 Task: Search one way flight ticket for 5 adults, 1 child, 2 infants in seat and 1 infant on lap in business from Marquette: Sawyer International Airport to Laramie: Laramie Regional Airport on 5-3-2023. Choice of flights is Frontier. Number of bags: 1 carry on bag. Price is upto 110000. Outbound departure time preference is 9:15.
Action: Mouse moved to (221, 308)
Screenshot: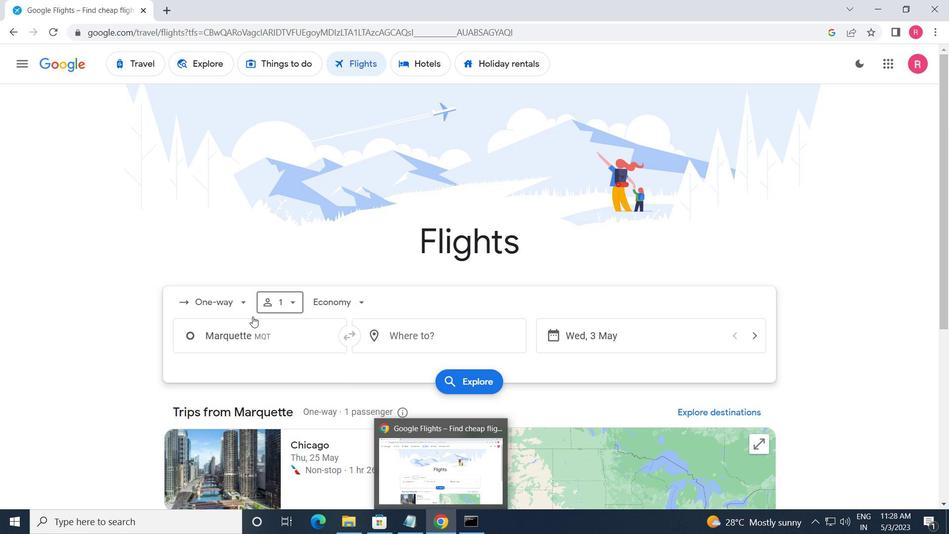 
Action: Mouse pressed left at (221, 308)
Screenshot: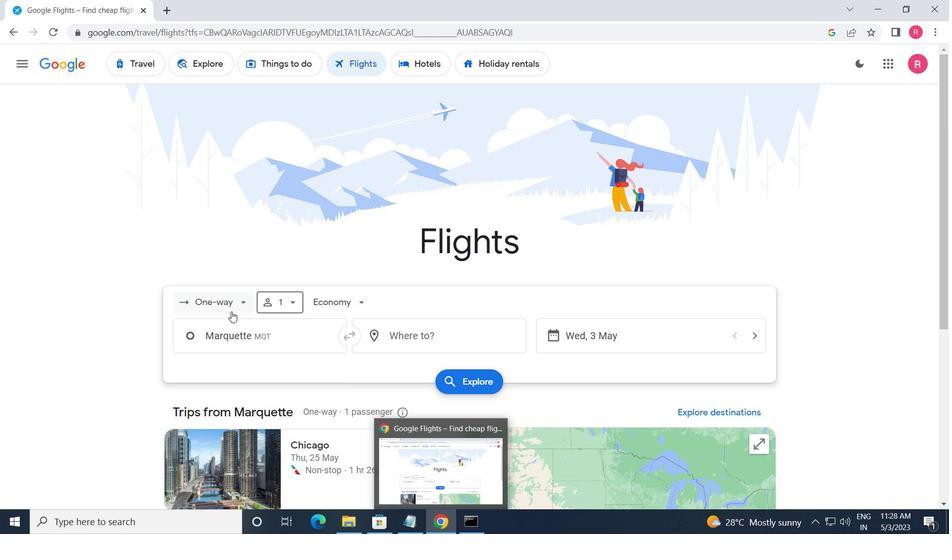 
Action: Mouse moved to (220, 368)
Screenshot: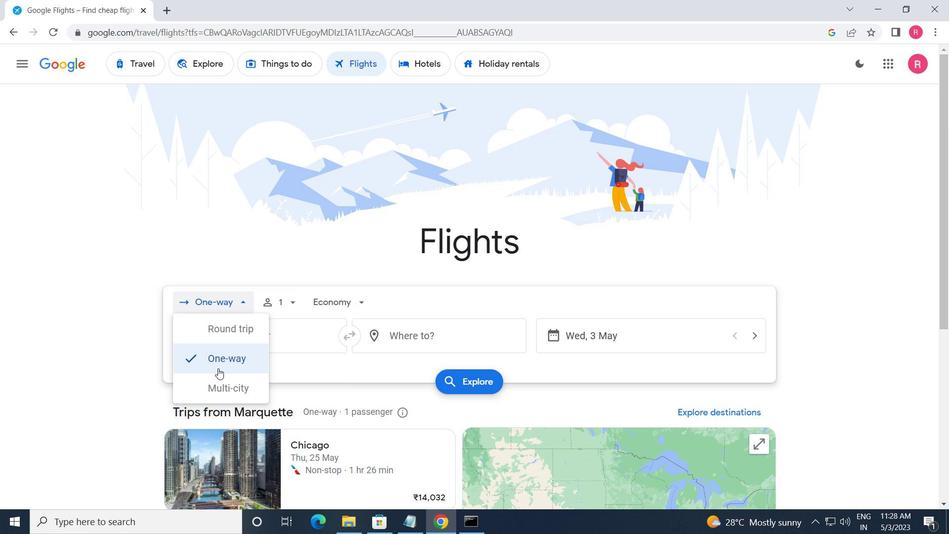 
Action: Mouse pressed left at (220, 368)
Screenshot: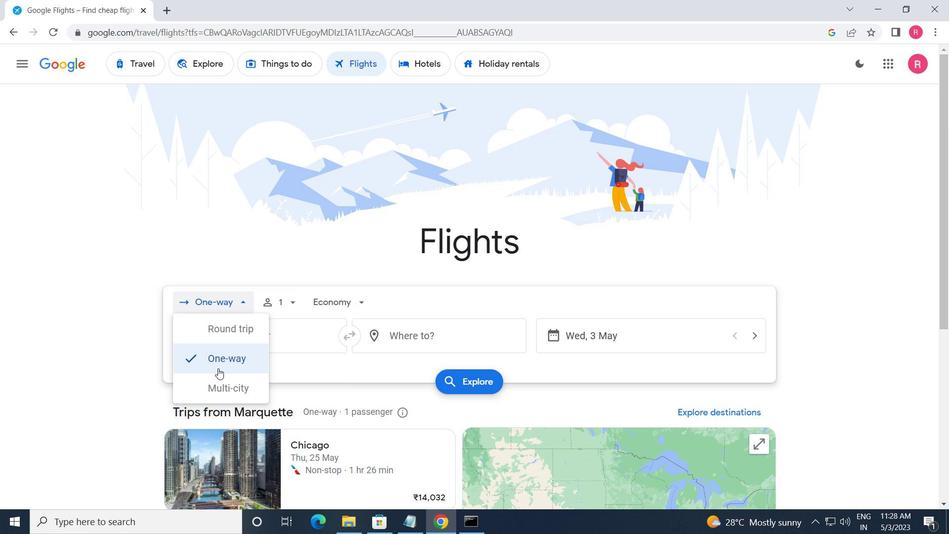 
Action: Mouse moved to (276, 302)
Screenshot: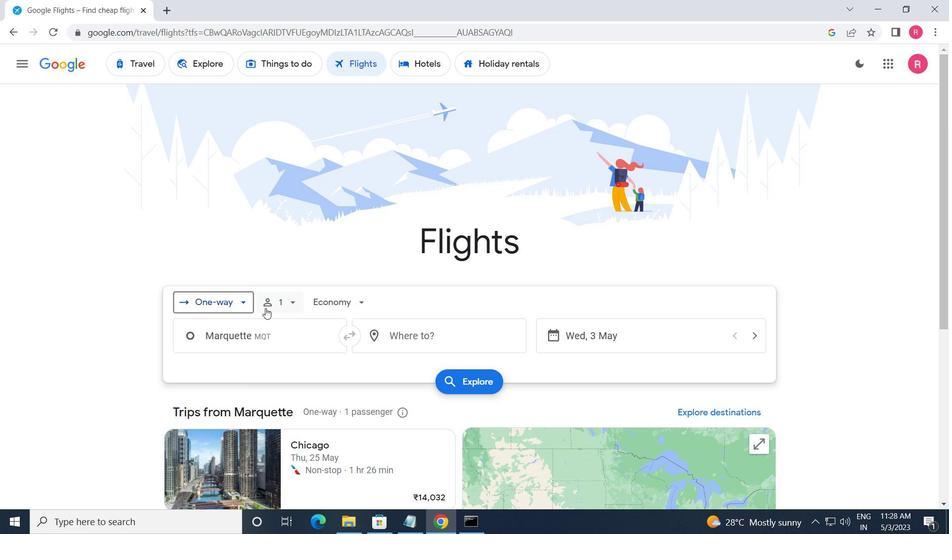 
Action: Mouse pressed left at (276, 302)
Screenshot: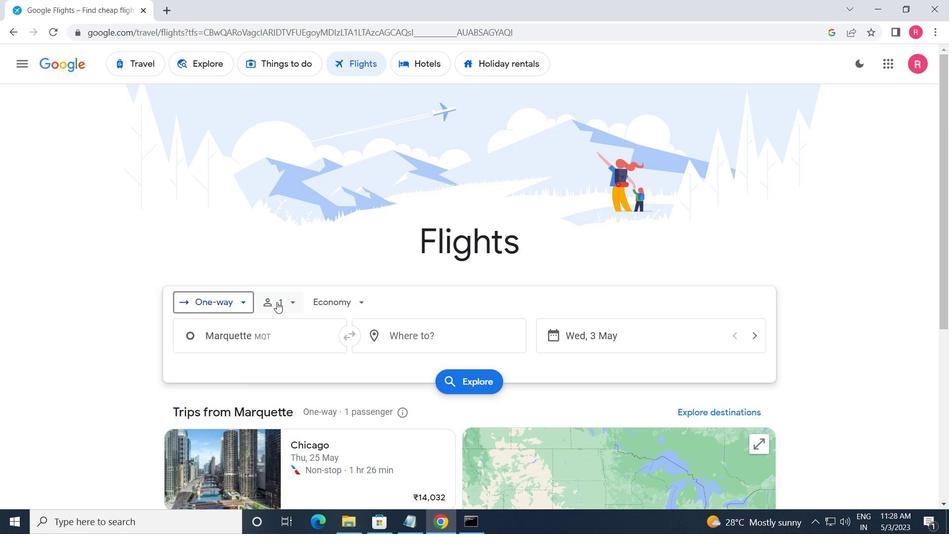 
Action: Mouse moved to (382, 332)
Screenshot: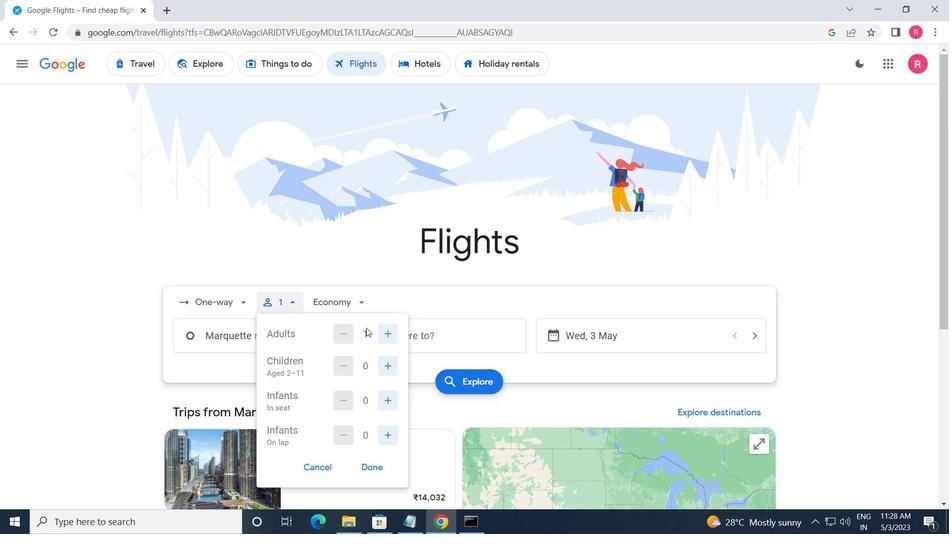 
Action: Mouse pressed left at (382, 332)
Screenshot: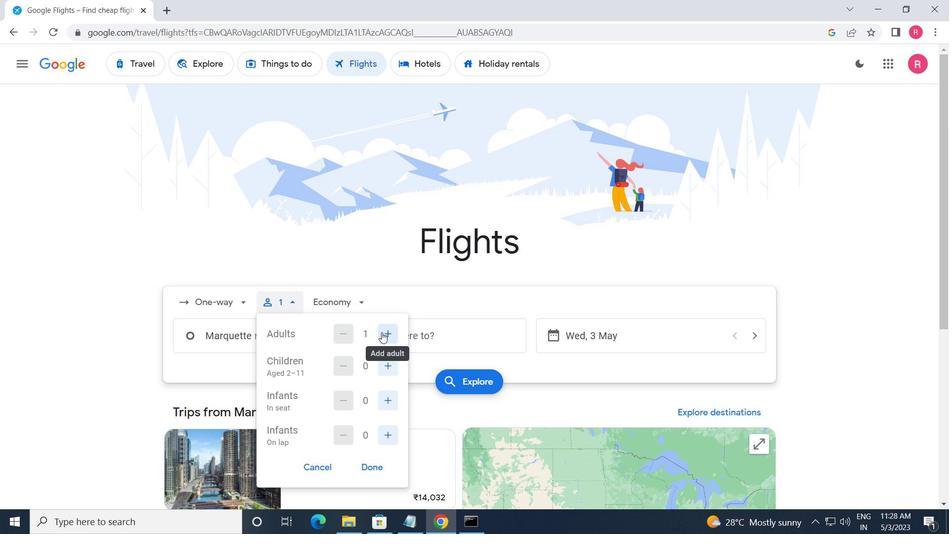 
Action: Mouse moved to (381, 332)
Screenshot: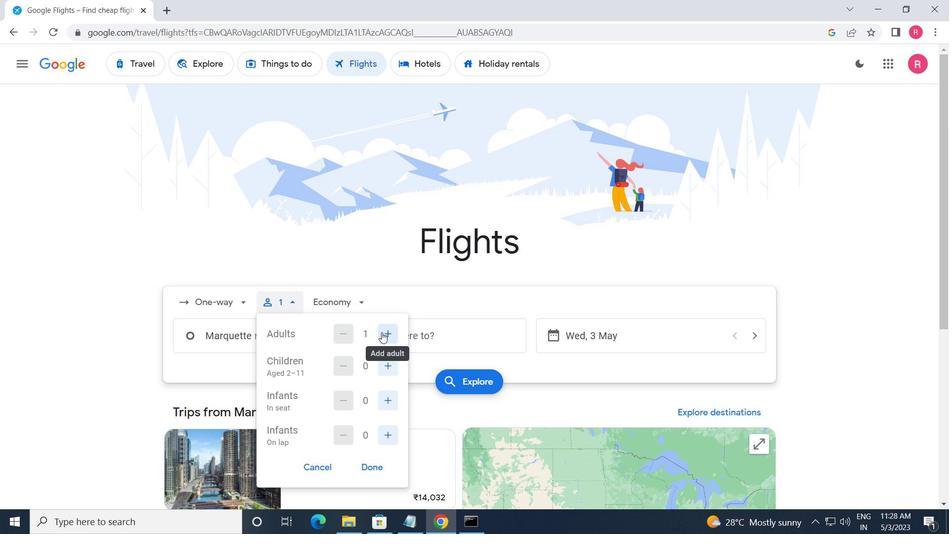 
Action: Mouse pressed left at (381, 332)
Screenshot: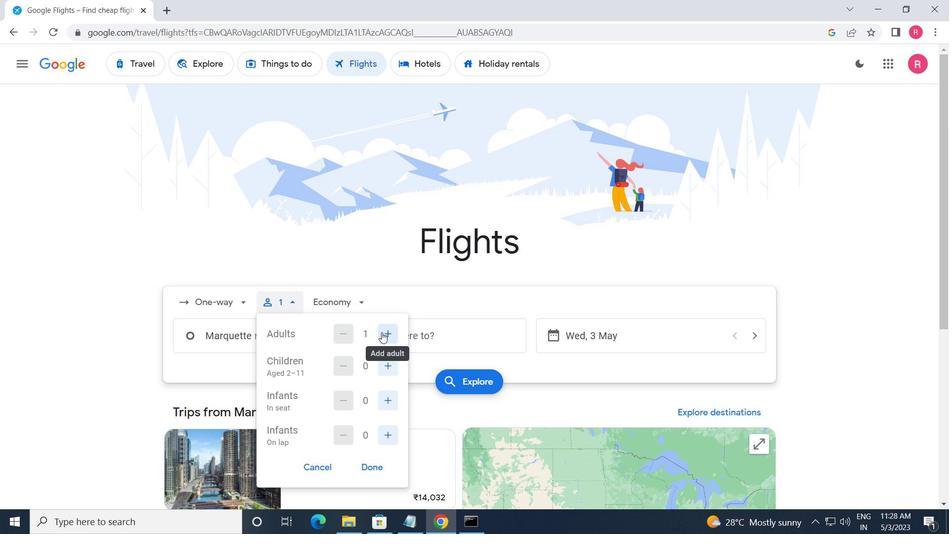 
Action: Mouse pressed left at (381, 332)
Screenshot: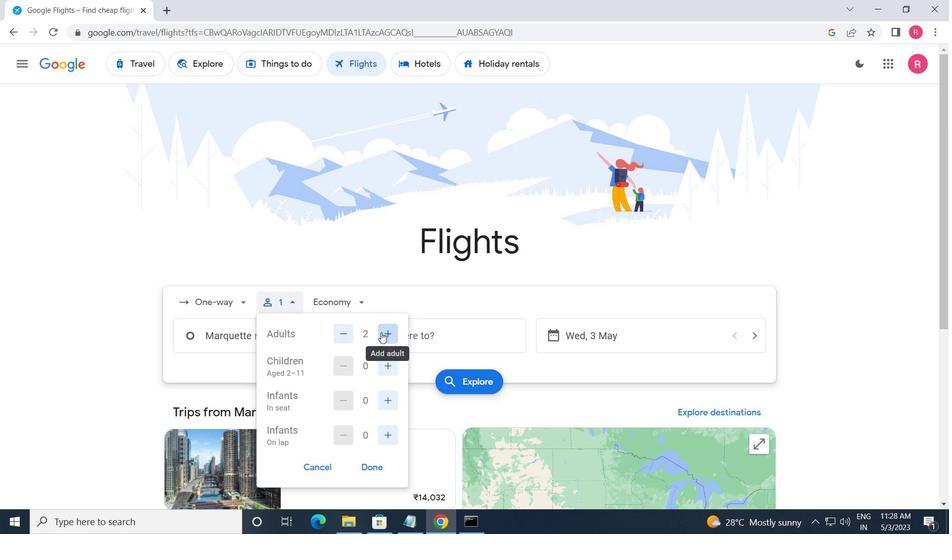 
Action: Mouse pressed left at (381, 332)
Screenshot: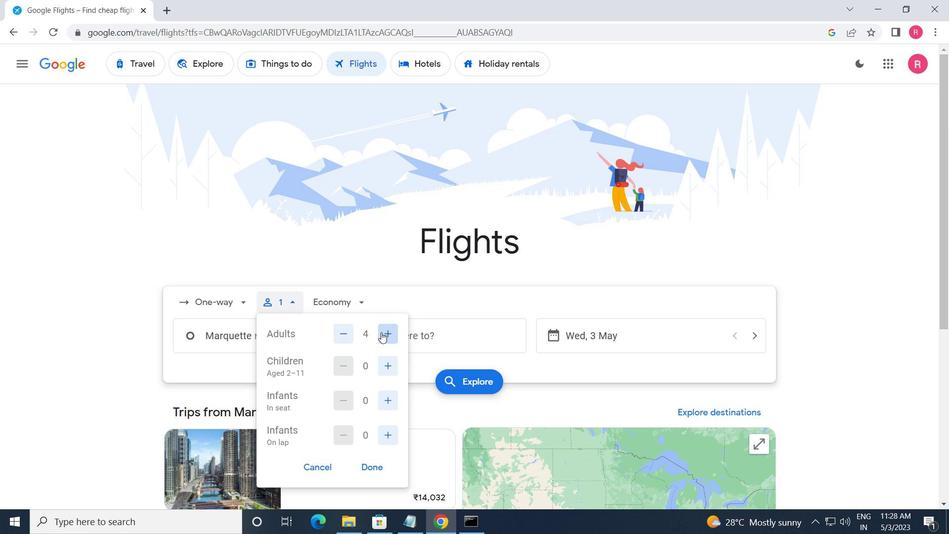 
Action: Mouse moved to (390, 362)
Screenshot: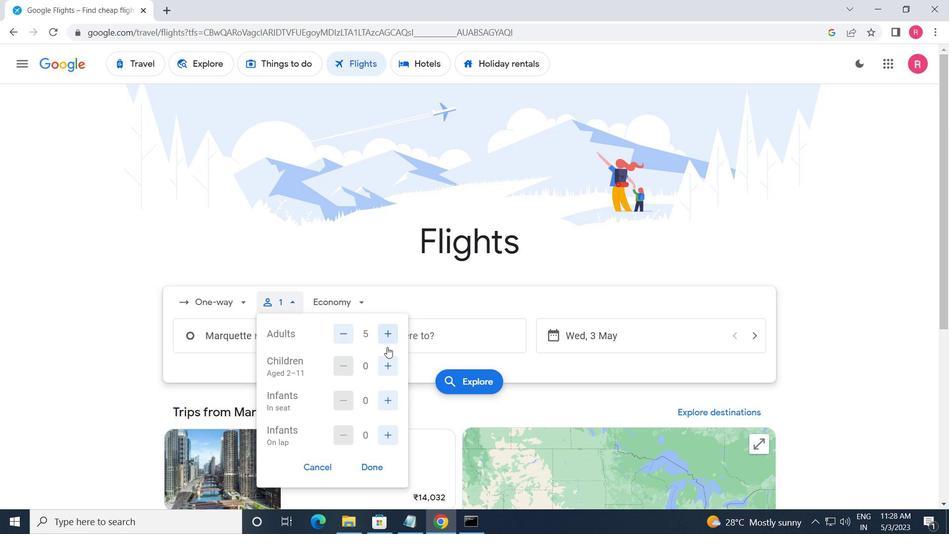 
Action: Mouse pressed left at (390, 362)
Screenshot: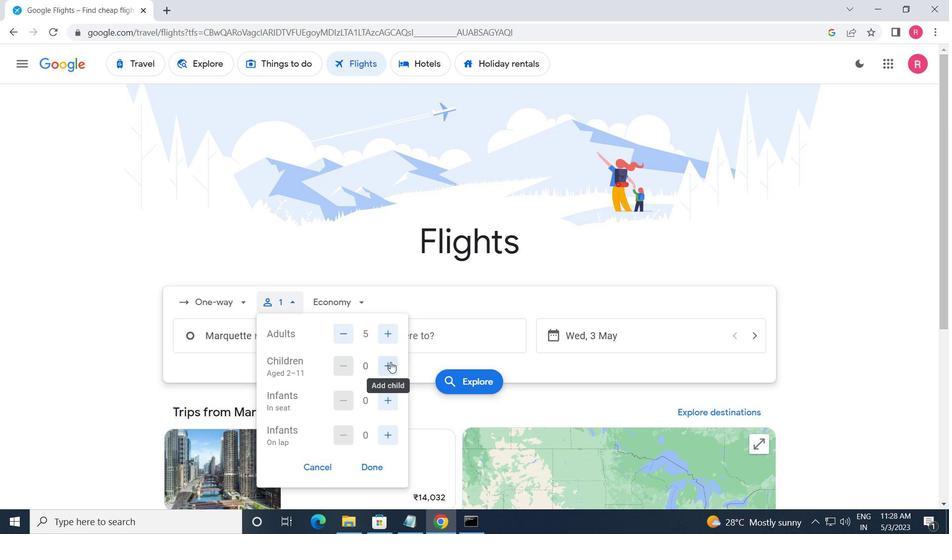 
Action: Mouse moved to (378, 402)
Screenshot: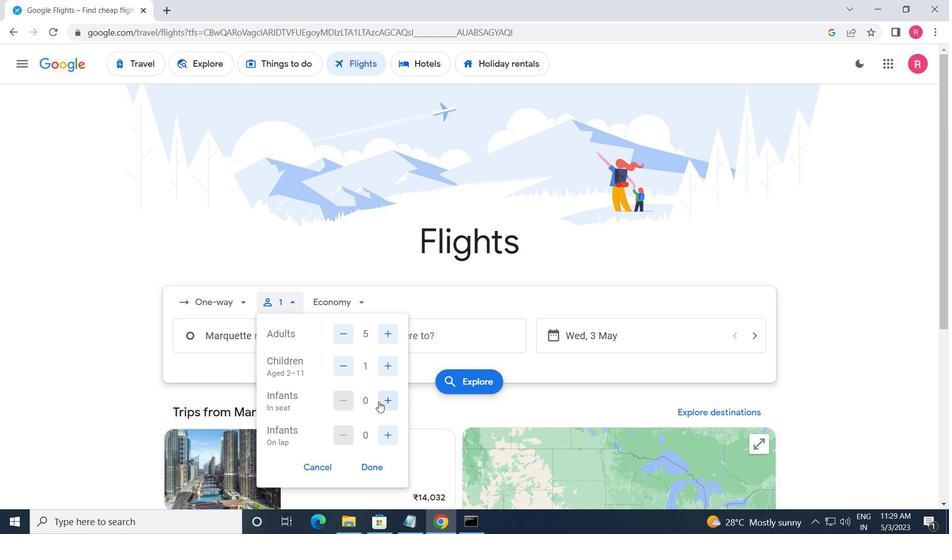 
Action: Mouse pressed left at (378, 402)
Screenshot: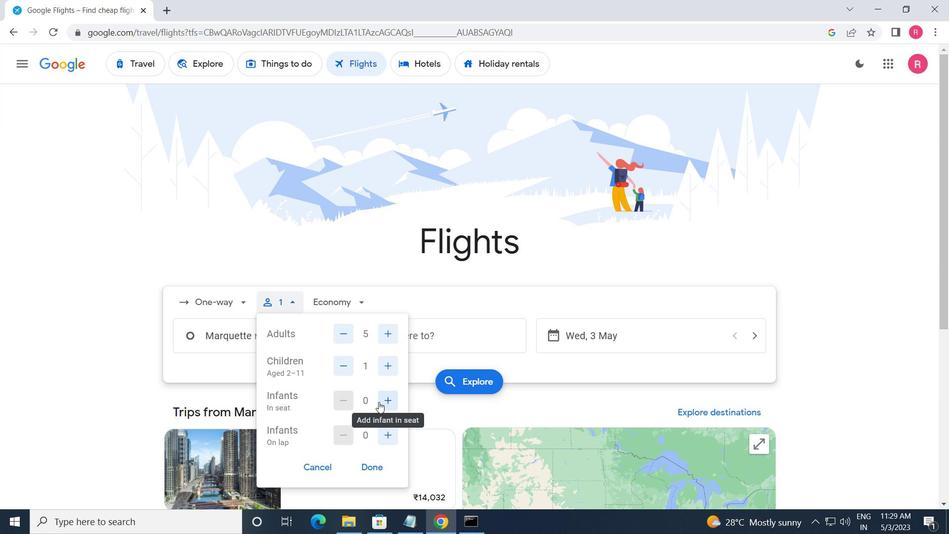 
Action: Mouse moved to (379, 402)
Screenshot: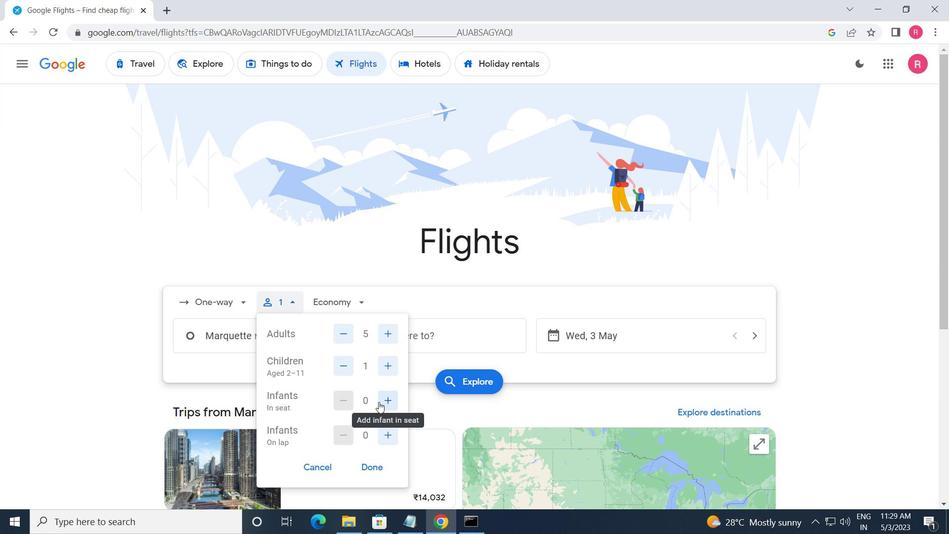 
Action: Mouse pressed left at (379, 402)
Screenshot: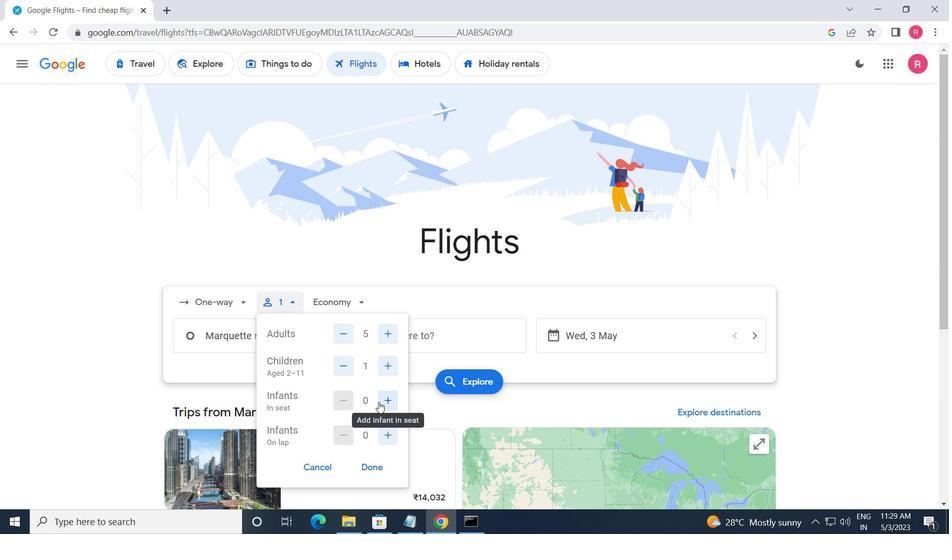 
Action: Mouse moved to (388, 431)
Screenshot: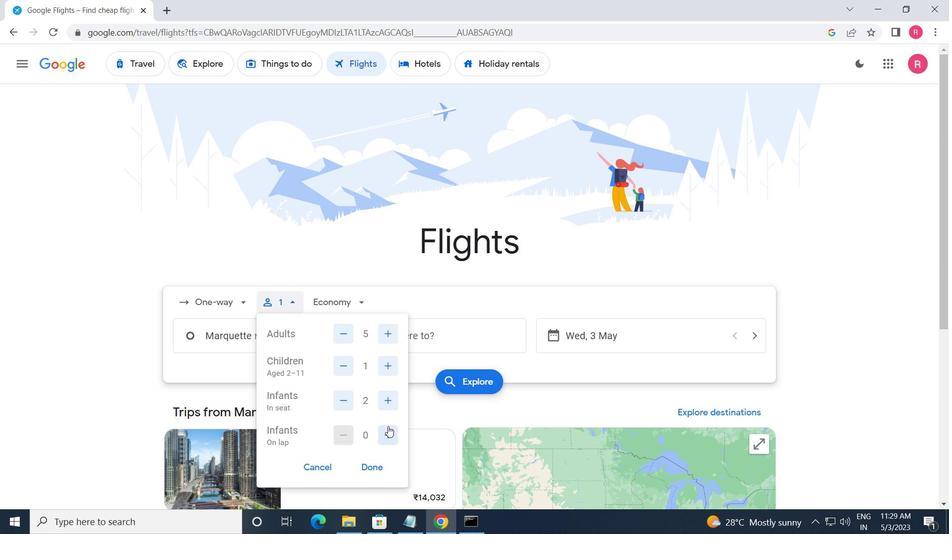 
Action: Mouse pressed left at (388, 431)
Screenshot: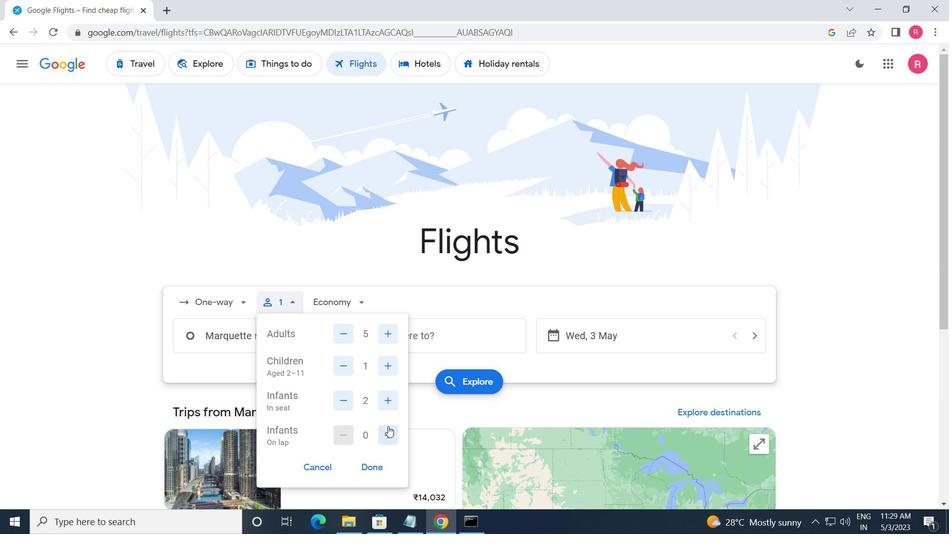 
Action: Mouse moved to (379, 465)
Screenshot: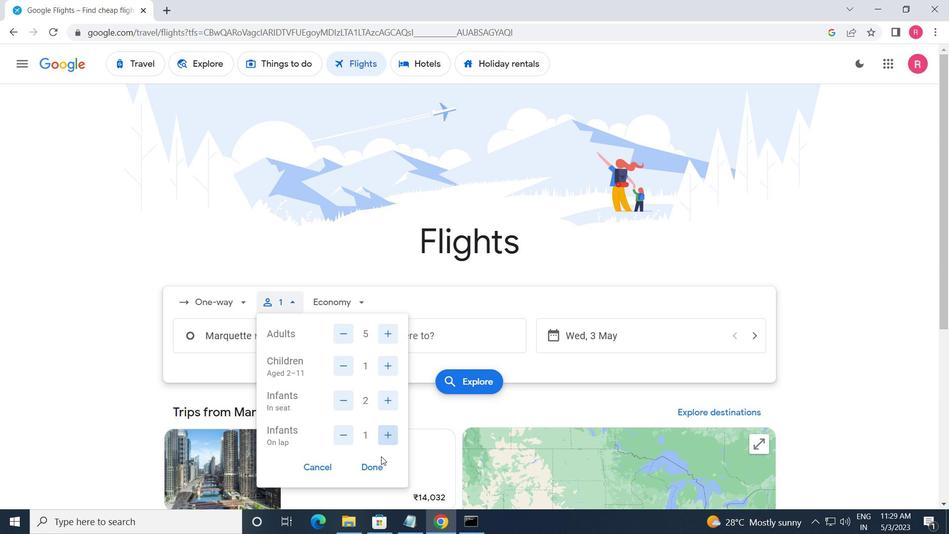 
Action: Mouse pressed left at (379, 465)
Screenshot: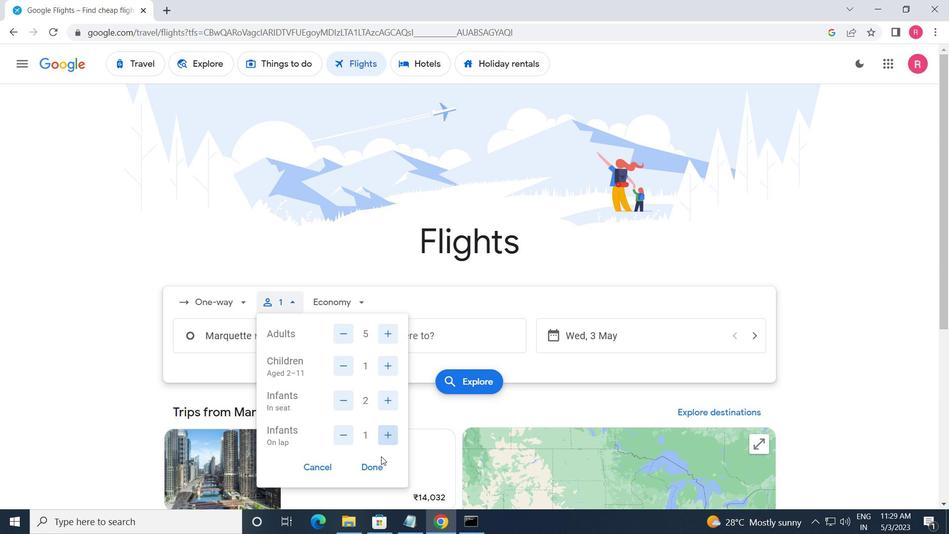 
Action: Mouse moved to (340, 311)
Screenshot: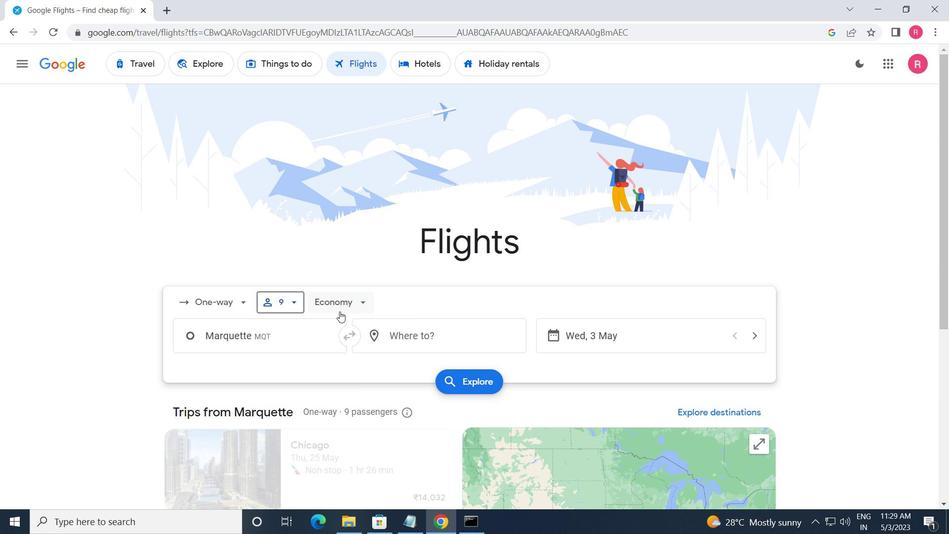
Action: Mouse pressed left at (340, 311)
Screenshot: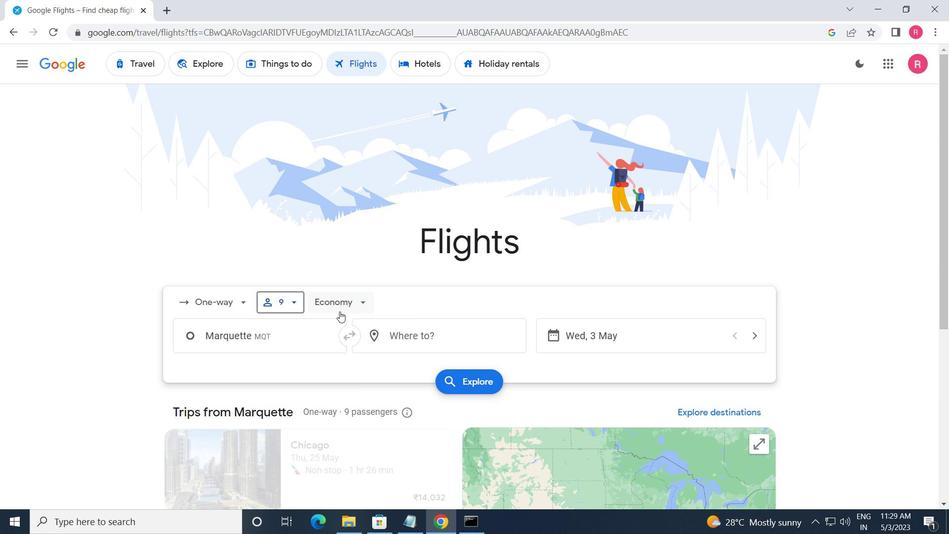
Action: Mouse moved to (359, 384)
Screenshot: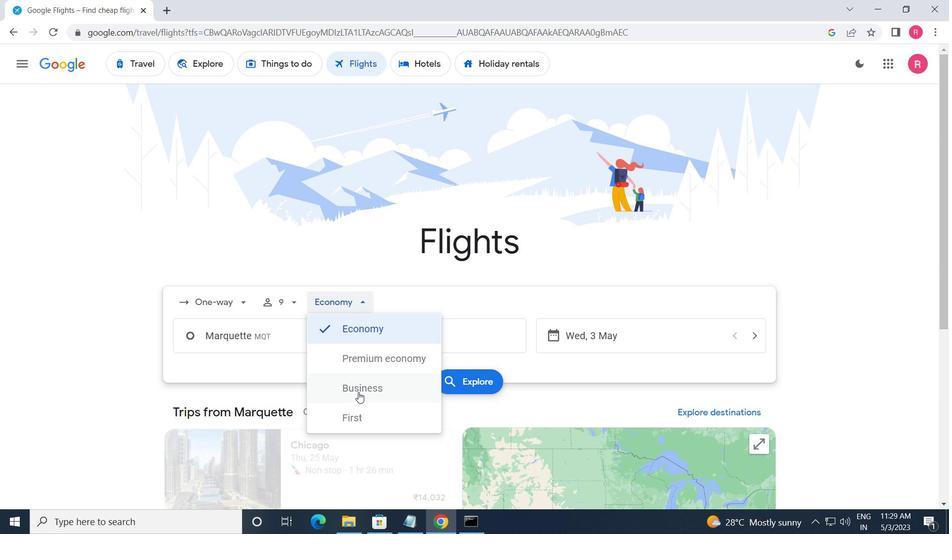 
Action: Mouse pressed left at (359, 384)
Screenshot: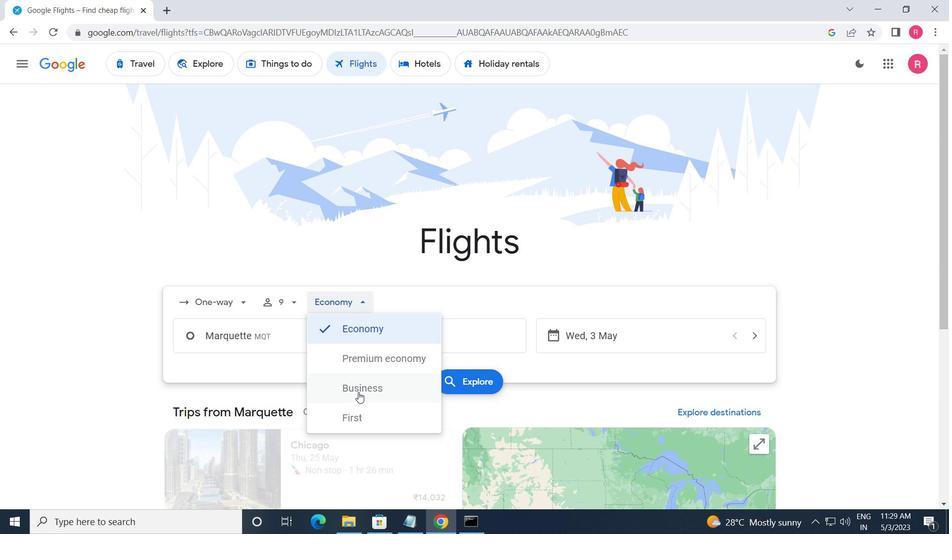 
Action: Mouse moved to (313, 346)
Screenshot: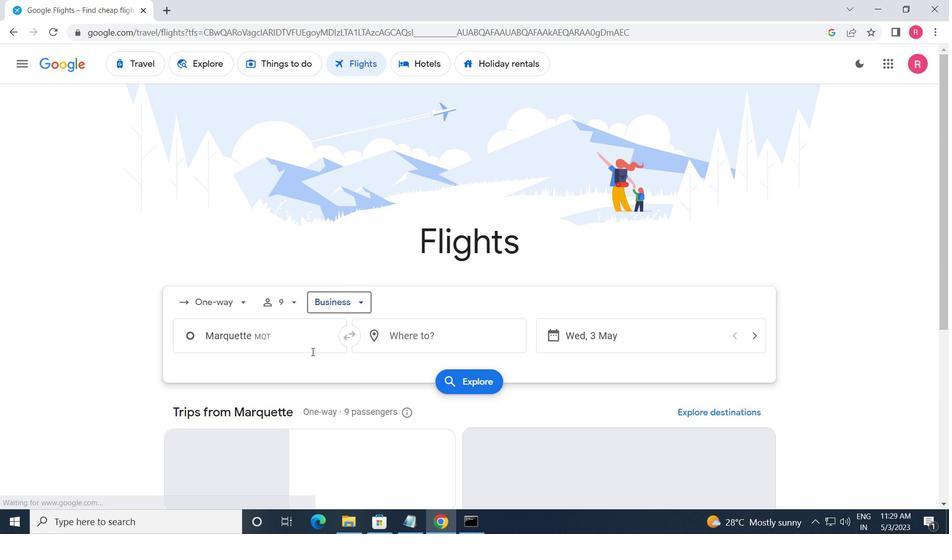 
Action: Mouse pressed left at (313, 346)
Screenshot: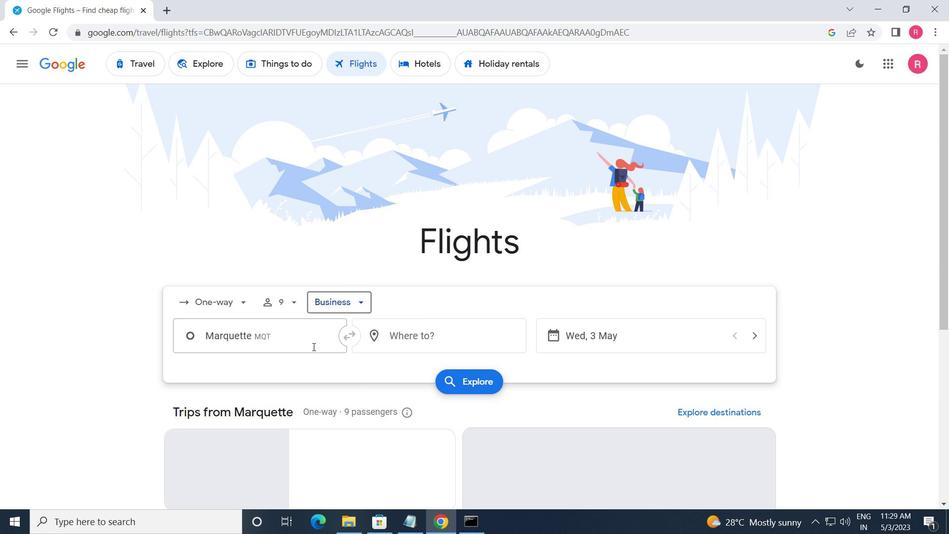
Action: Mouse moved to (292, 399)
Screenshot: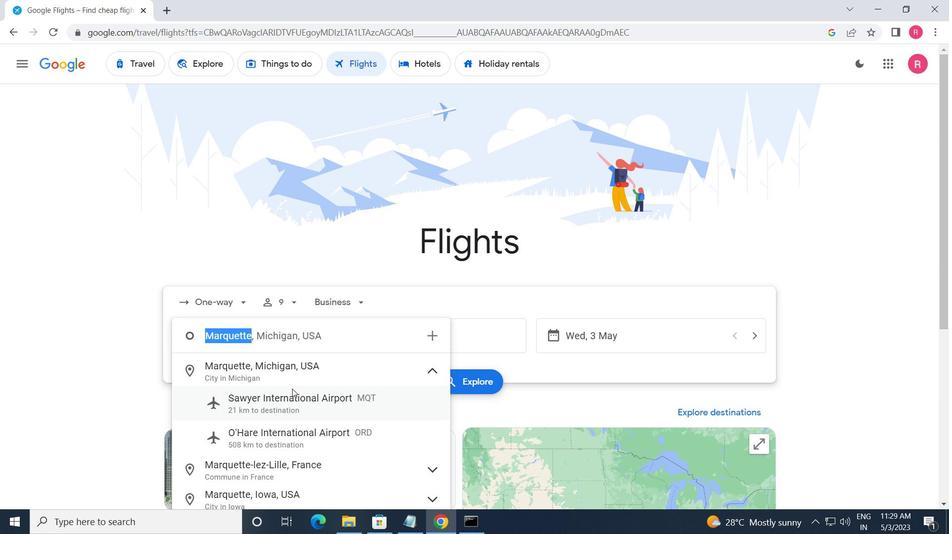 
Action: Mouse pressed left at (292, 399)
Screenshot: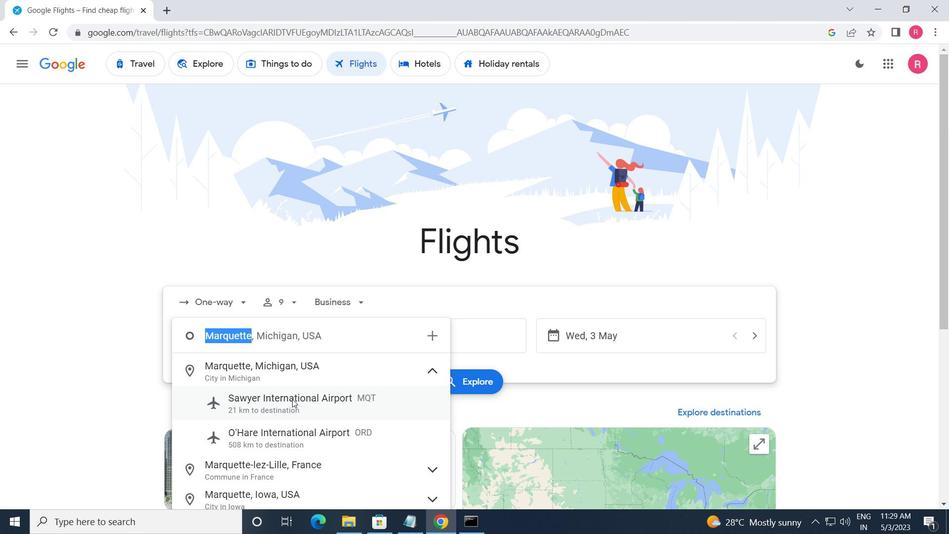
Action: Mouse moved to (402, 341)
Screenshot: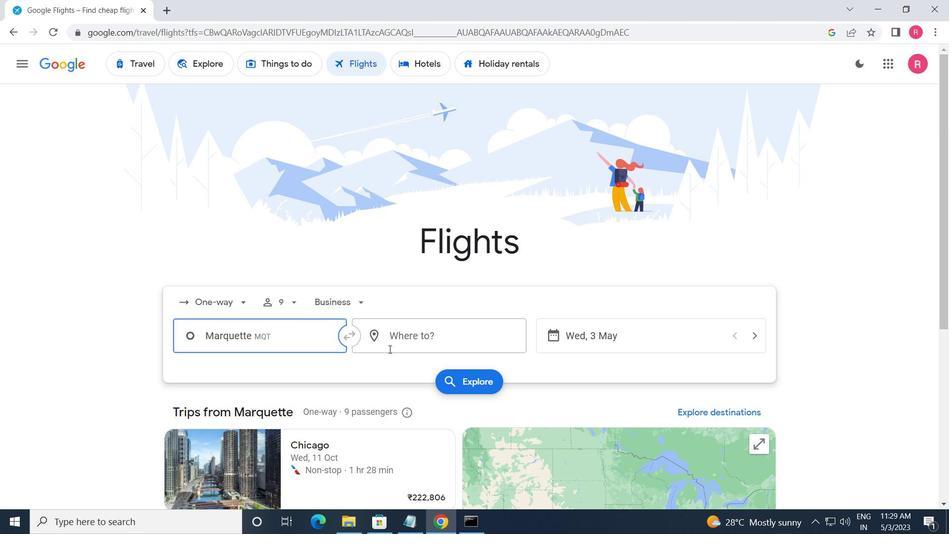 
Action: Mouse pressed left at (402, 341)
Screenshot: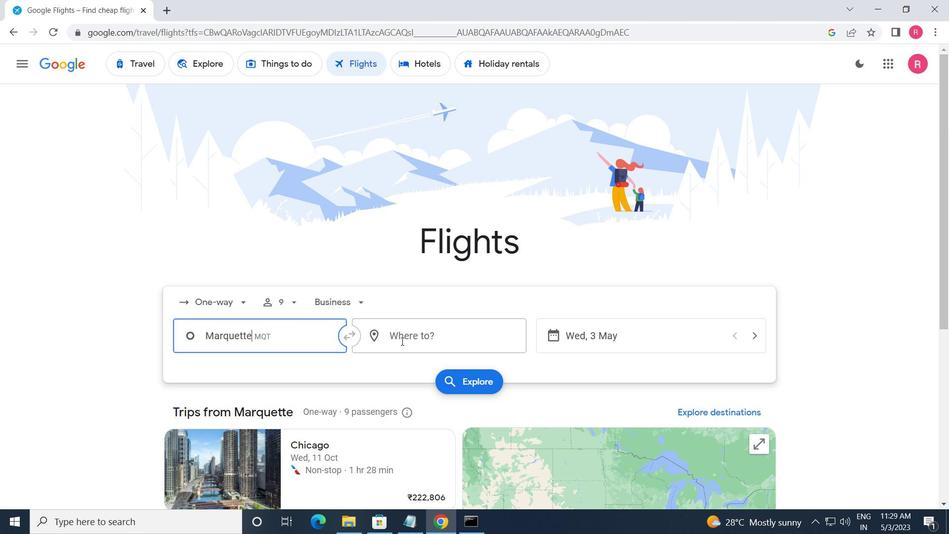 
Action: Mouse moved to (421, 456)
Screenshot: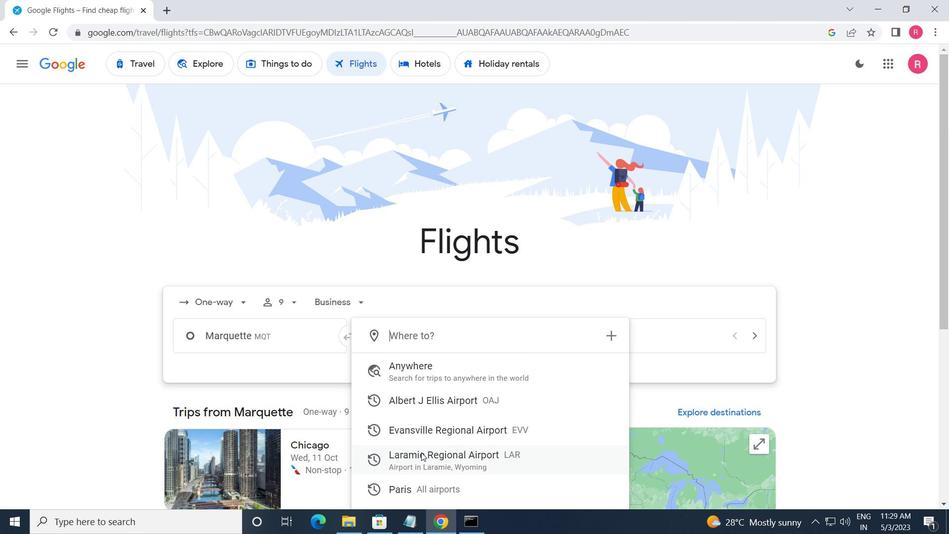
Action: Mouse pressed left at (421, 456)
Screenshot: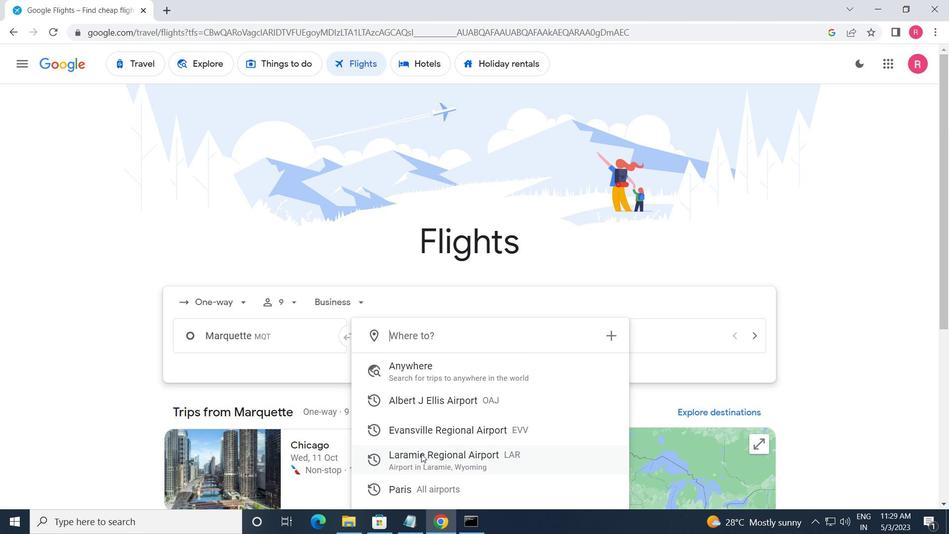 
Action: Mouse moved to (635, 346)
Screenshot: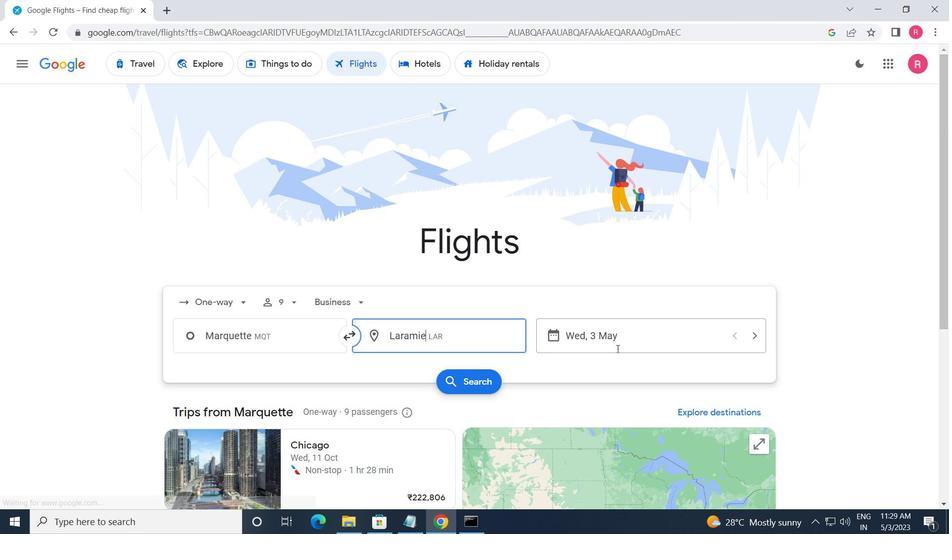 
Action: Mouse pressed left at (635, 346)
Screenshot: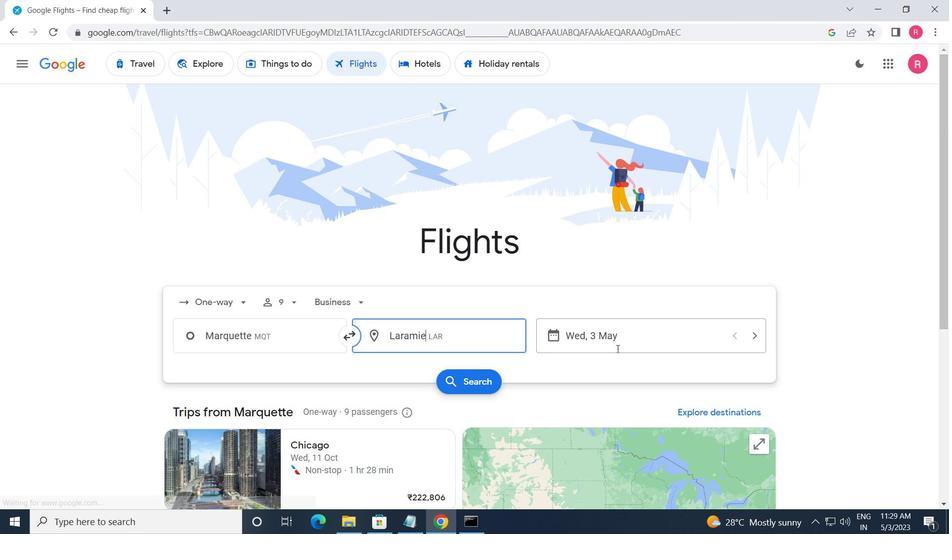 
Action: Mouse moved to (413, 288)
Screenshot: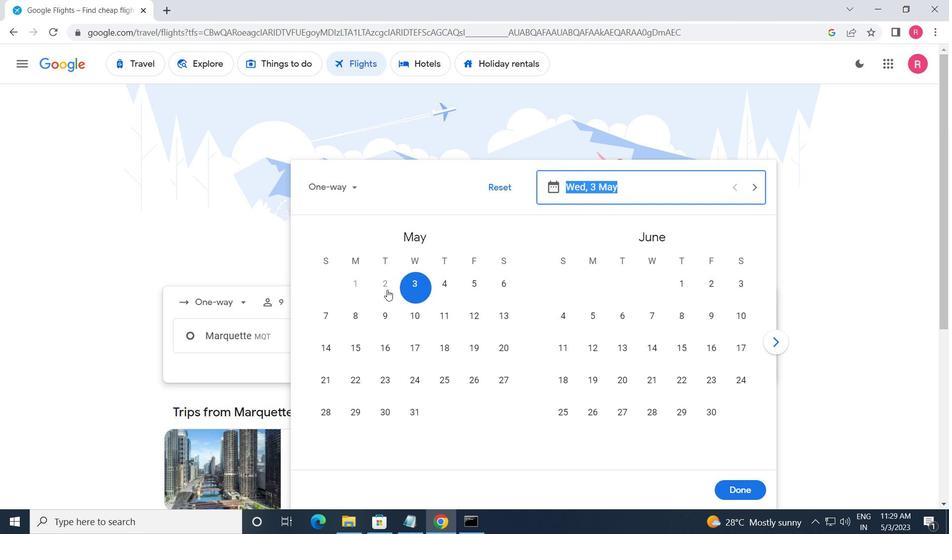 
Action: Mouse pressed left at (413, 288)
Screenshot: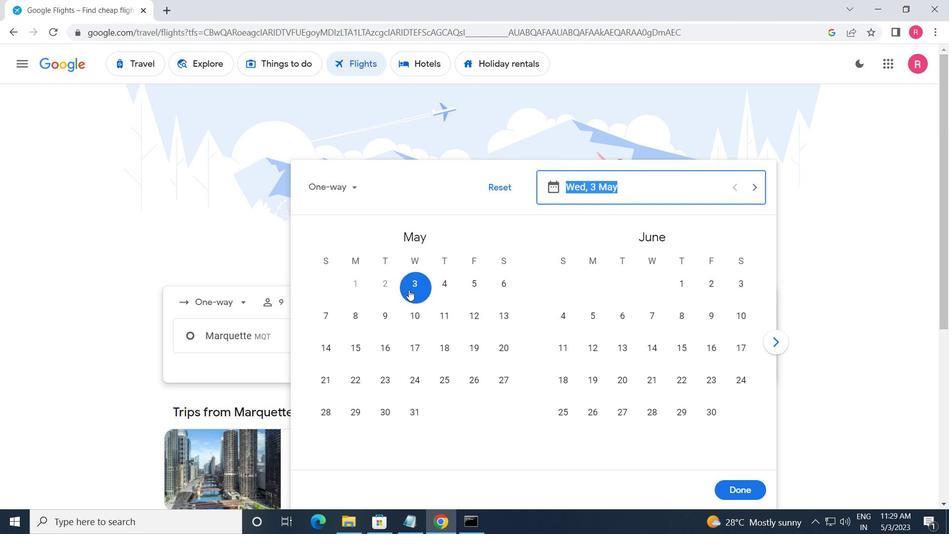
Action: Mouse moved to (740, 489)
Screenshot: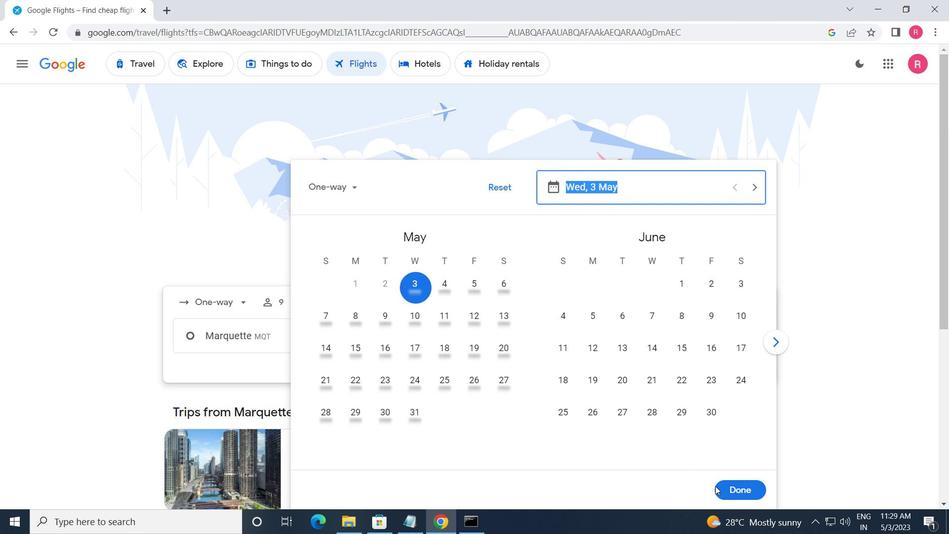 
Action: Mouse pressed left at (740, 489)
Screenshot: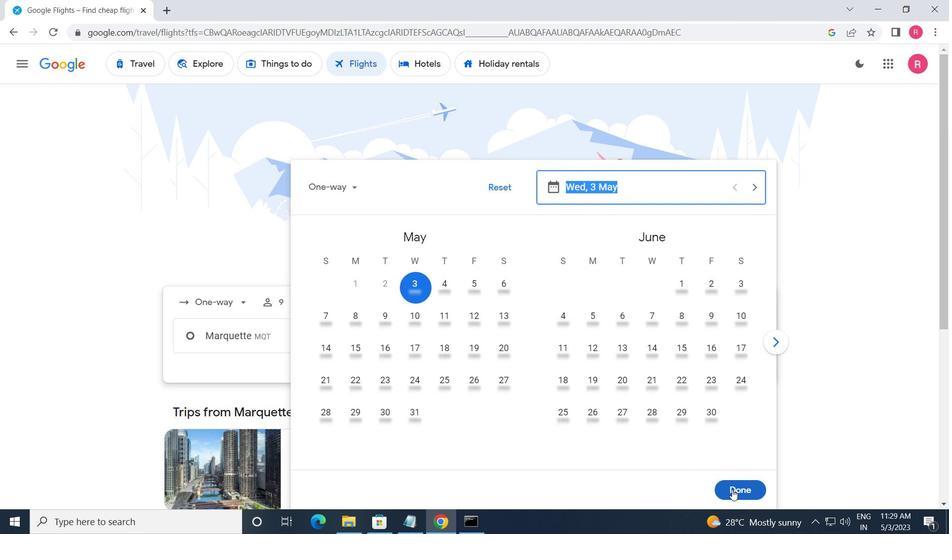 
Action: Mouse moved to (453, 384)
Screenshot: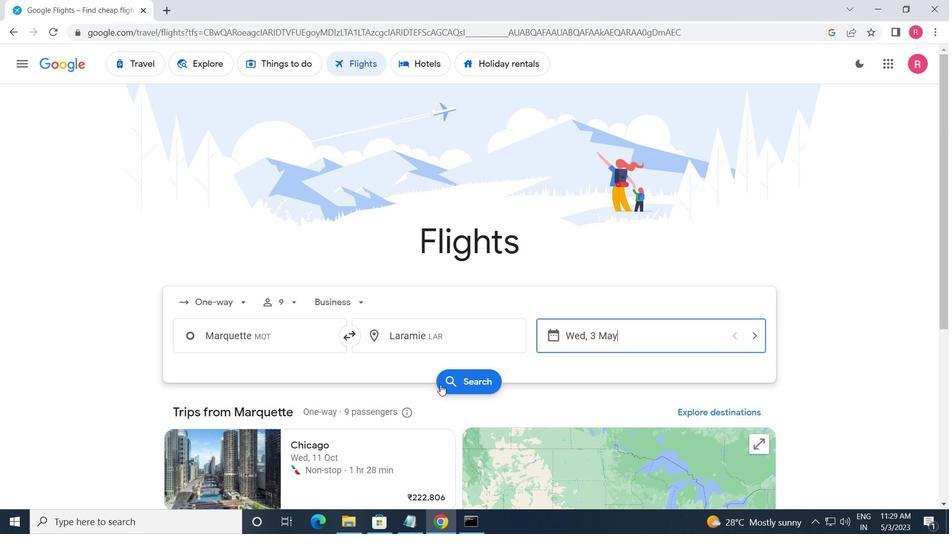 
Action: Mouse pressed left at (453, 384)
Screenshot: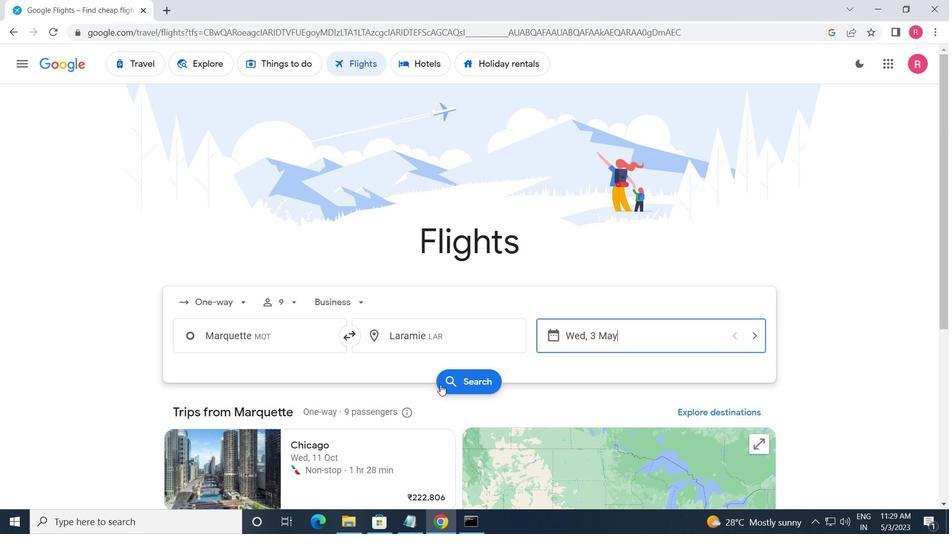 
Action: Mouse moved to (171, 177)
Screenshot: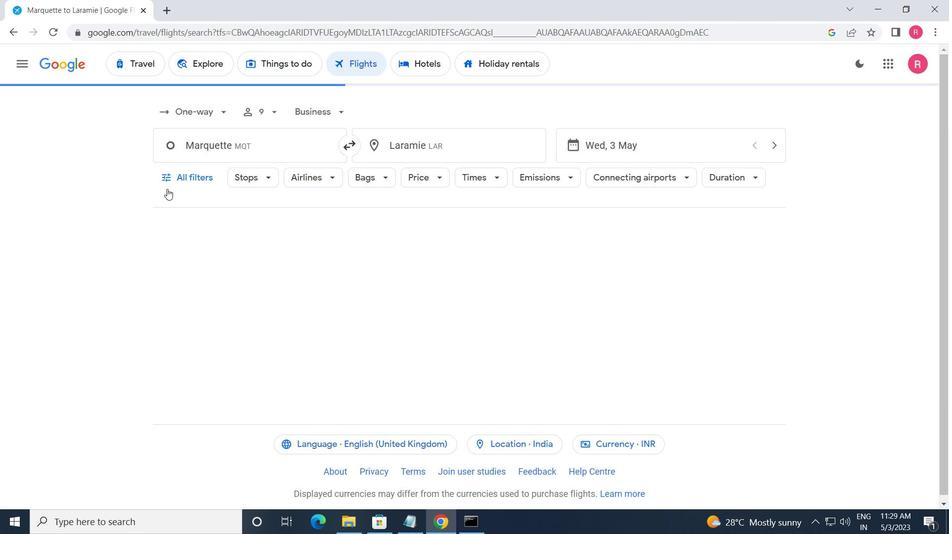 
Action: Mouse pressed left at (171, 177)
Screenshot: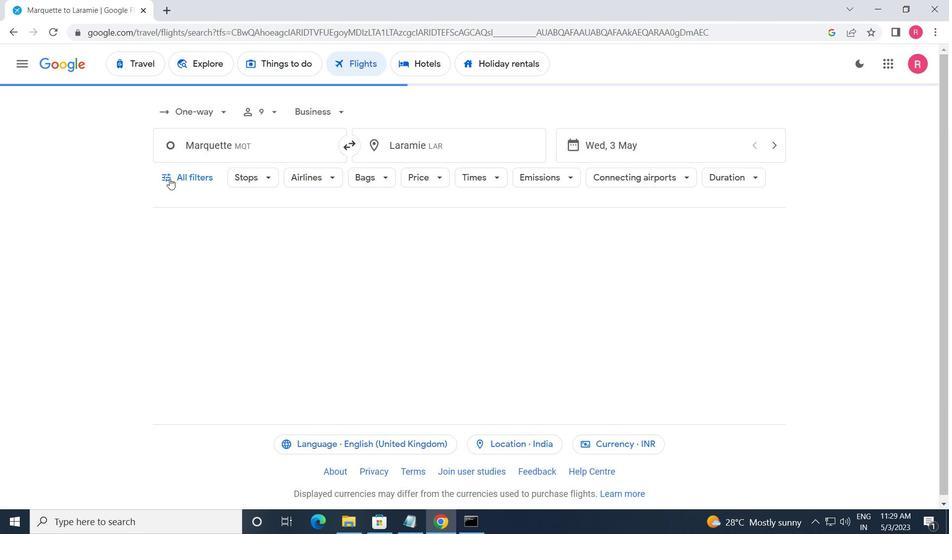 
Action: Mouse moved to (230, 309)
Screenshot: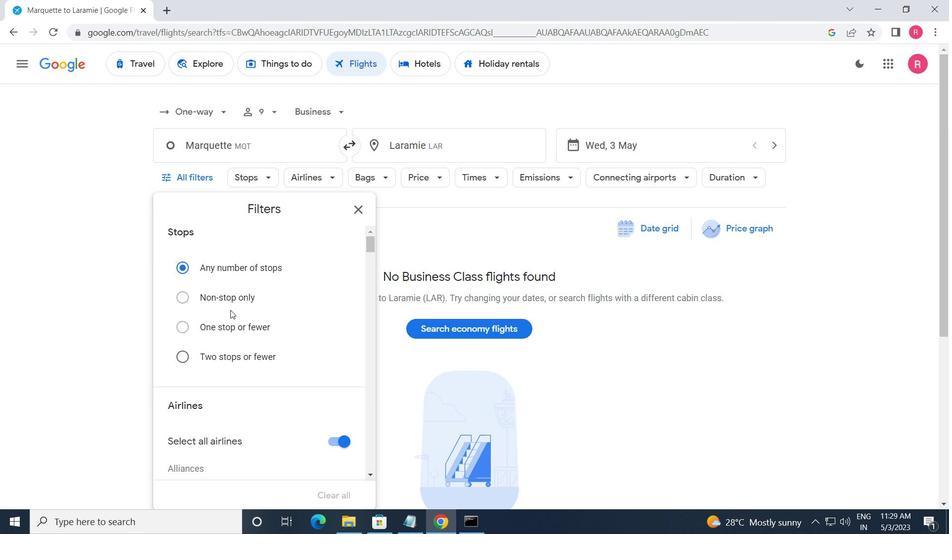 
Action: Mouse scrolled (230, 308) with delta (0, 0)
Screenshot: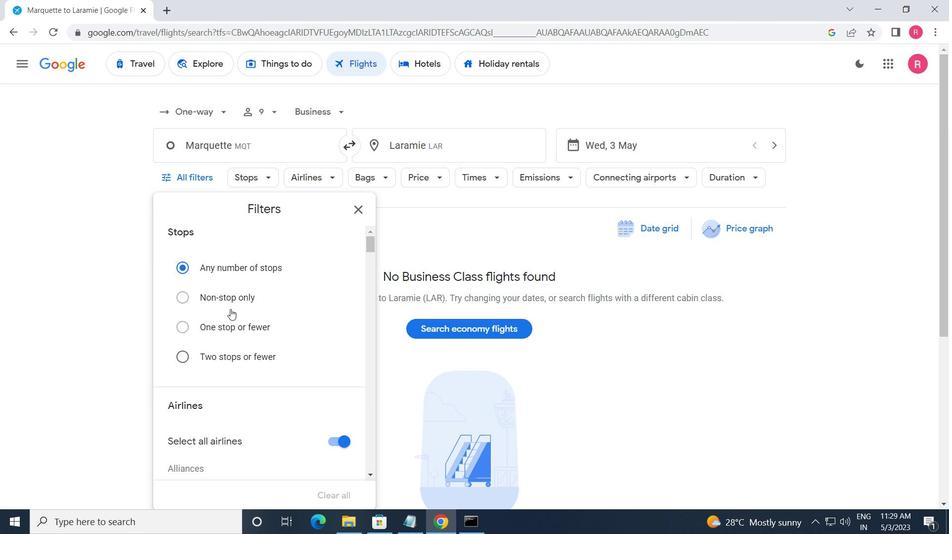 
Action: Mouse moved to (230, 309)
Screenshot: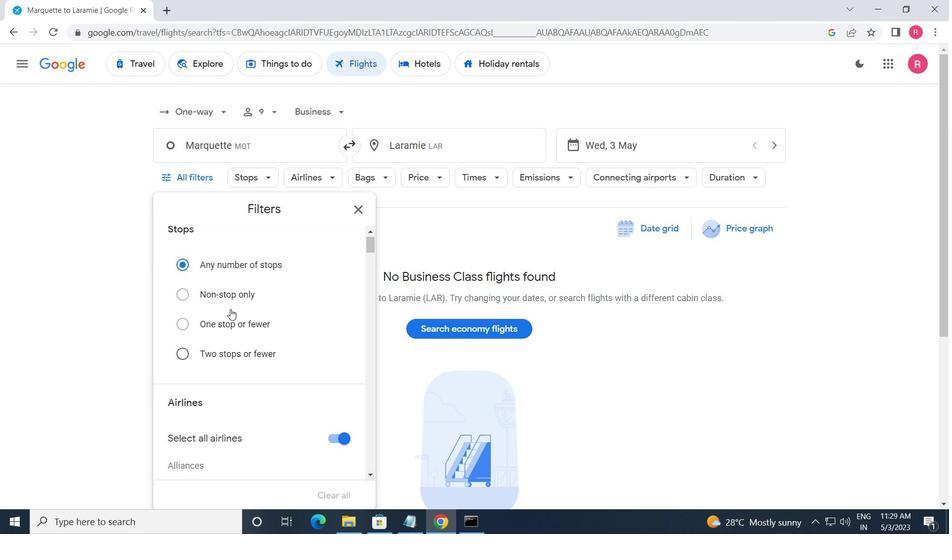 
Action: Mouse scrolled (230, 308) with delta (0, 0)
Screenshot: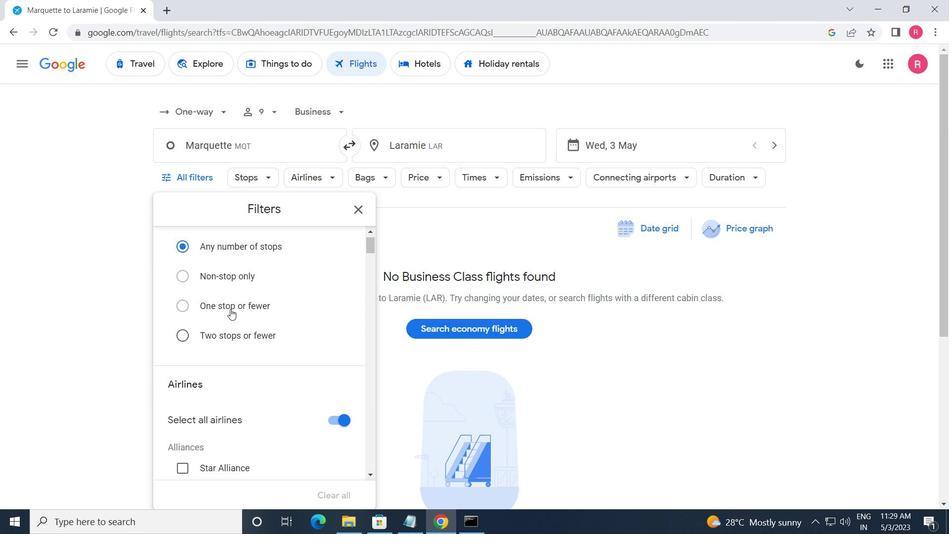 
Action: Mouse moved to (230, 310)
Screenshot: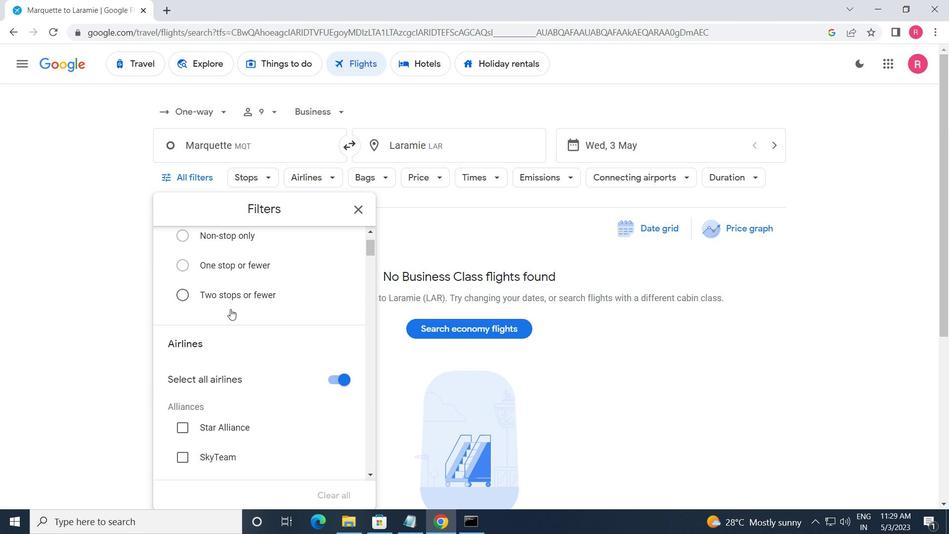 
Action: Mouse scrolled (230, 310) with delta (0, 0)
Screenshot: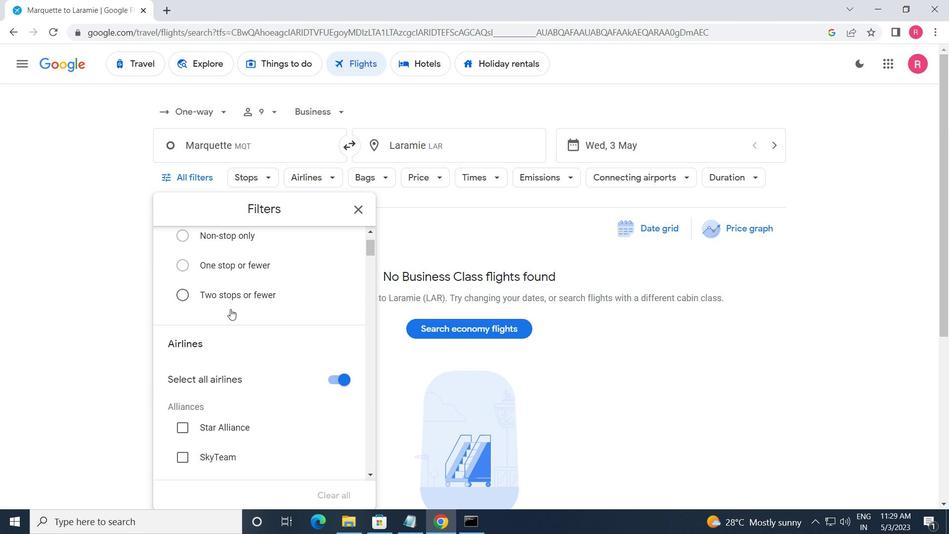 
Action: Mouse moved to (230, 311)
Screenshot: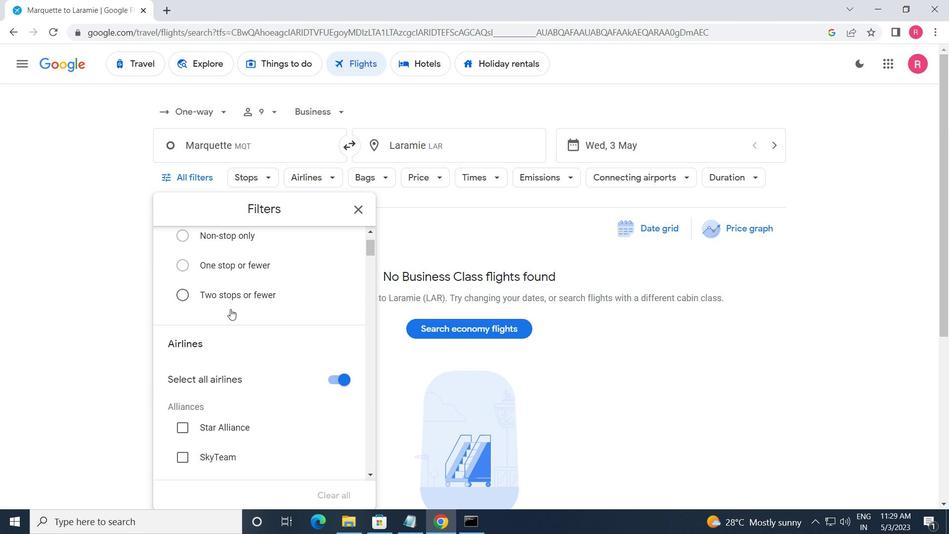 
Action: Mouse scrolled (230, 310) with delta (0, 0)
Screenshot: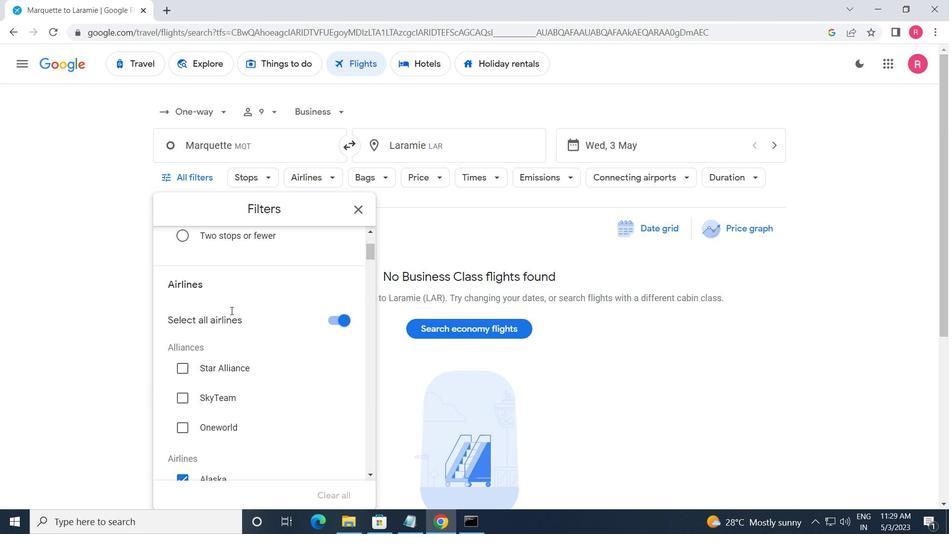 
Action: Mouse scrolled (230, 310) with delta (0, 0)
Screenshot: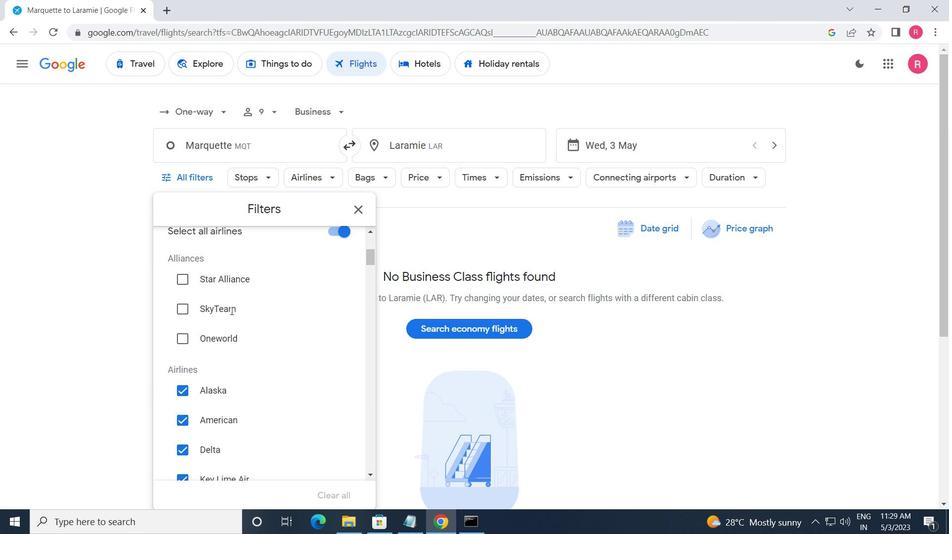 
Action: Mouse scrolled (230, 310) with delta (0, 0)
Screenshot: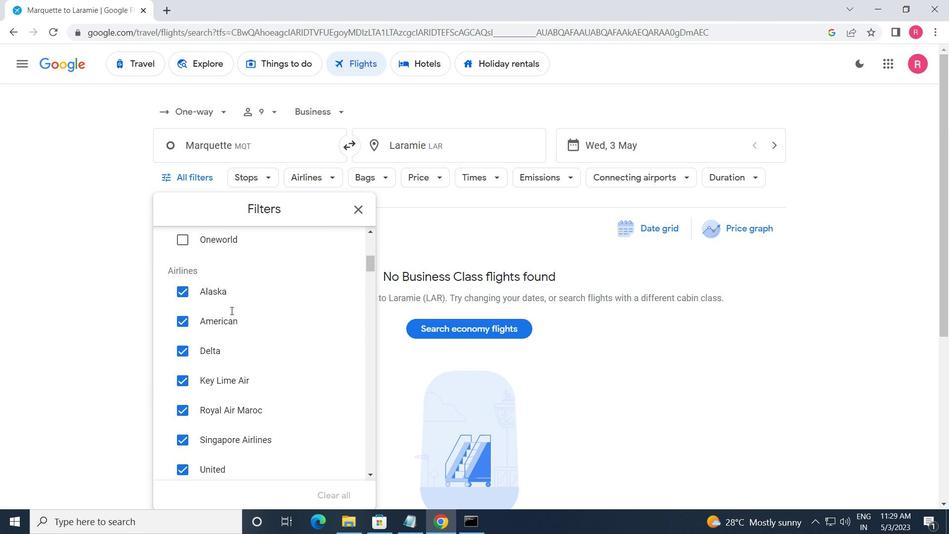 
Action: Mouse scrolled (230, 311) with delta (0, 0)
Screenshot: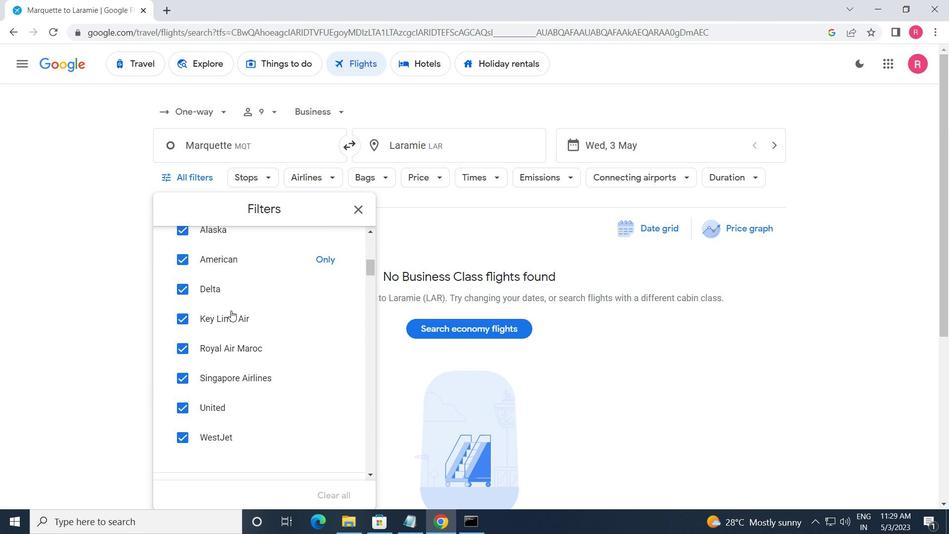 
Action: Mouse scrolled (230, 311) with delta (0, 0)
Screenshot: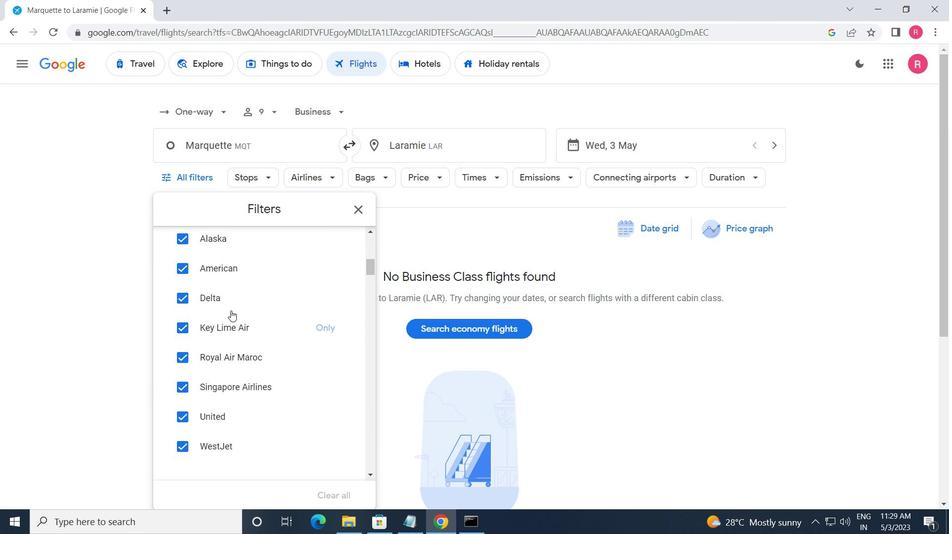 
Action: Mouse scrolled (230, 311) with delta (0, 0)
Screenshot: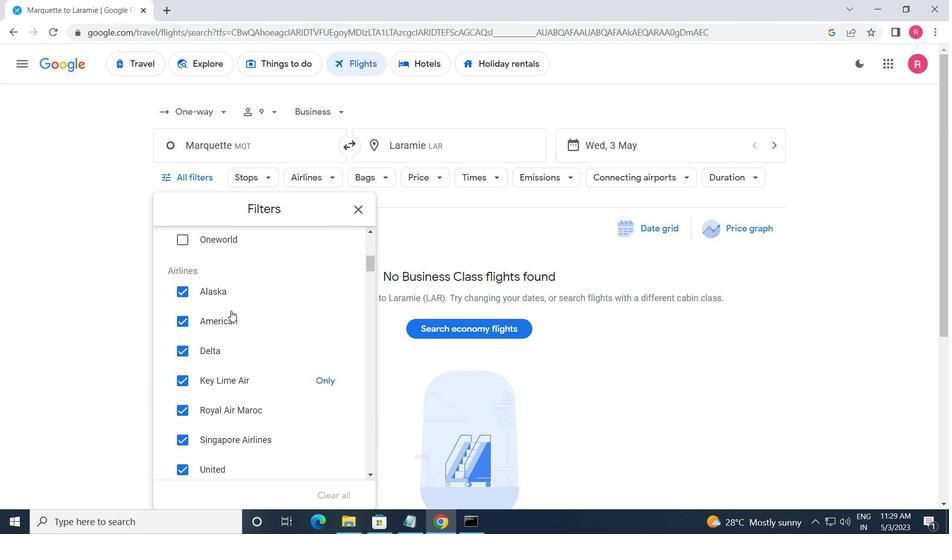 
Action: Mouse moved to (335, 259)
Screenshot: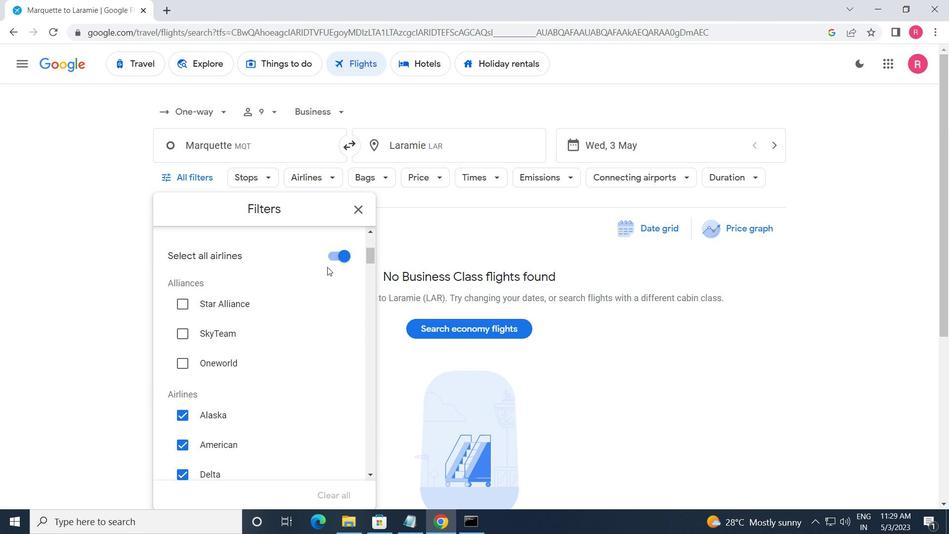 
Action: Mouse pressed left at (335, 259)
Screenshot: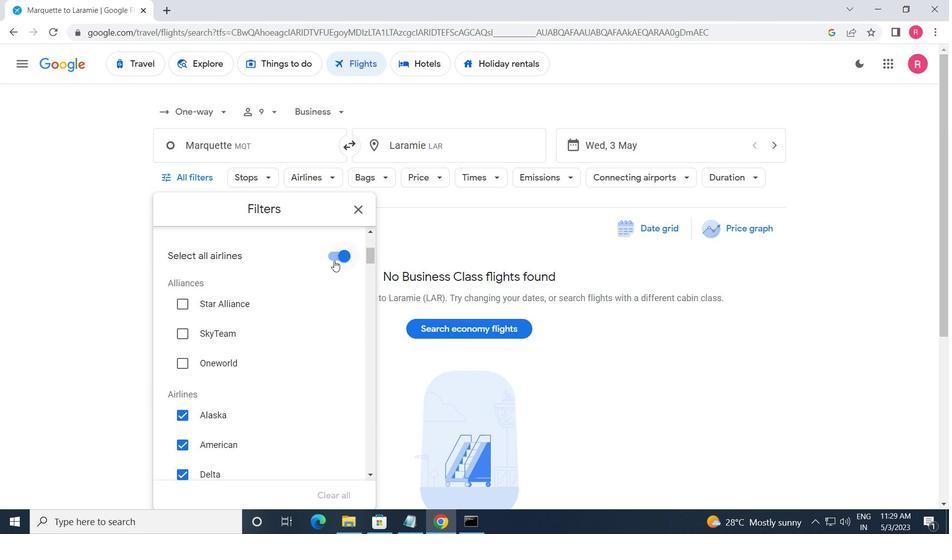 
Action: Mouse moved to (294, 317)
Screenshot: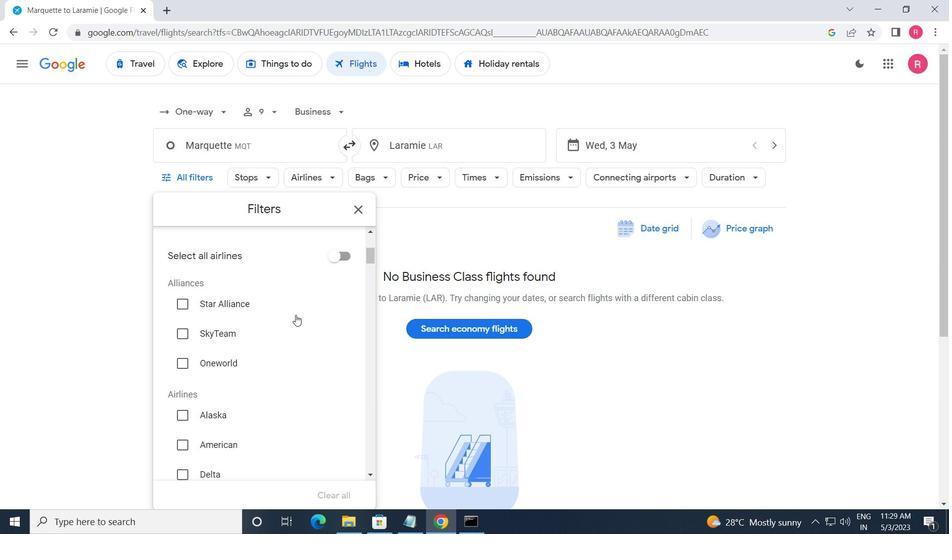 
Action: Mouse scrolled (294, 316) with delta (0, 0)
Screenshot: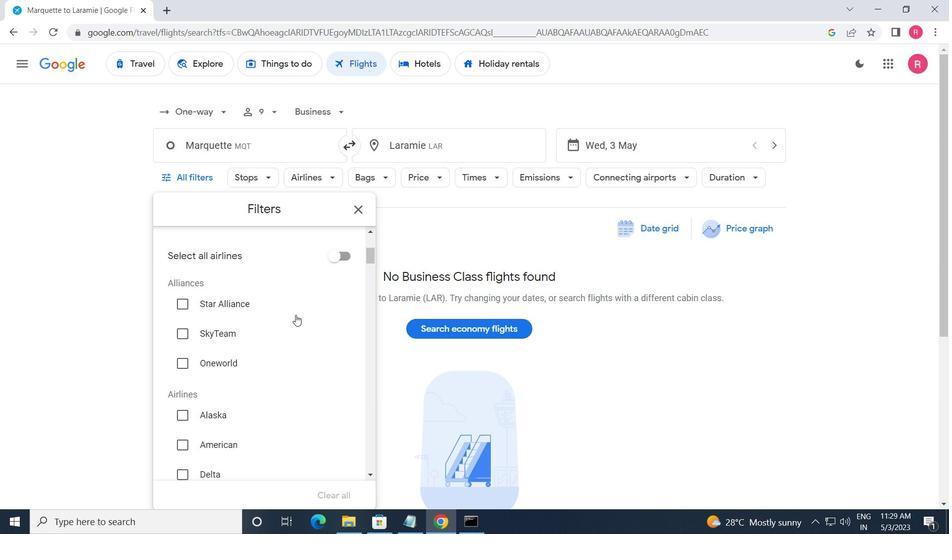 
Action: Mouse scrolled (294, 316) with delta (0, 0)
Screenshot: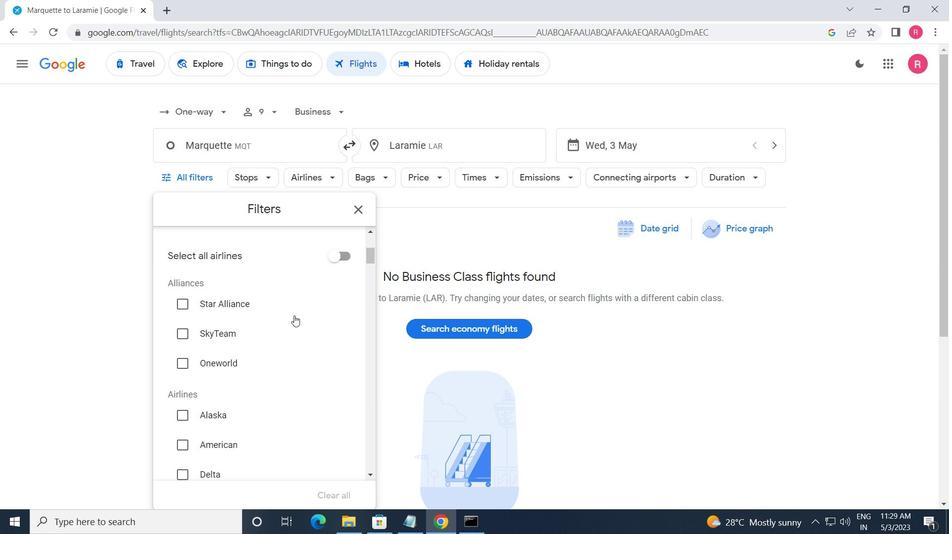 
Action: Mouse moved to (294, 317)
Screenshot: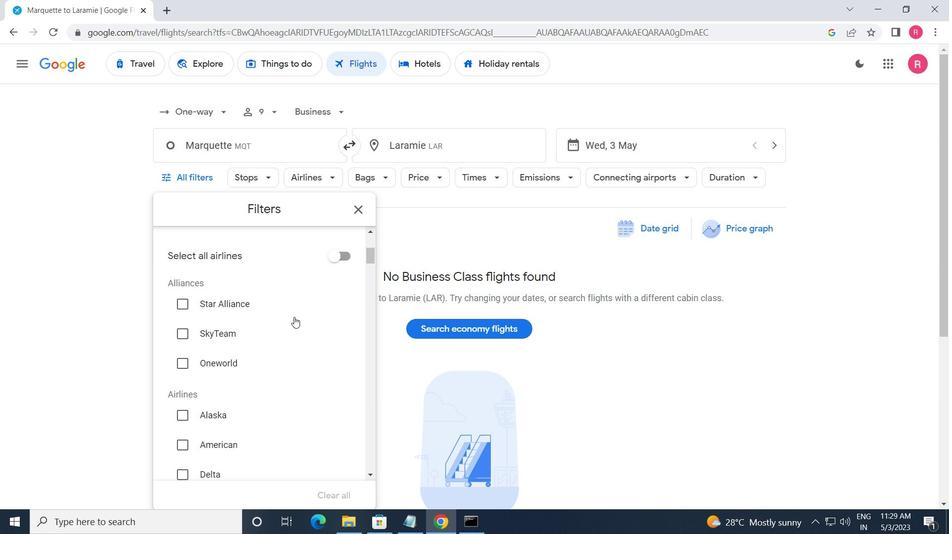 
Action: Mouse scrolled (294, 317) with delta (0, 0)
Screenshot: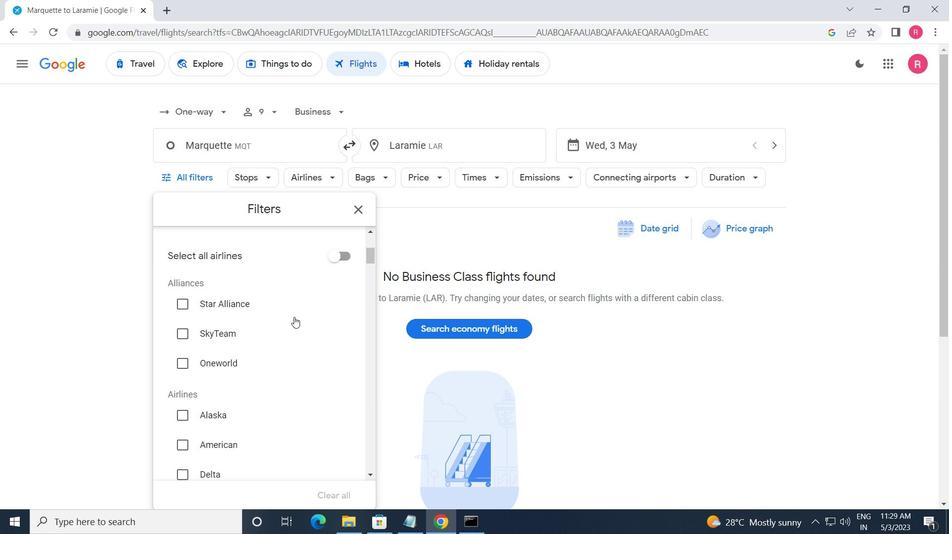 
Action: Mouse moved to (294, 318)
Screenshot: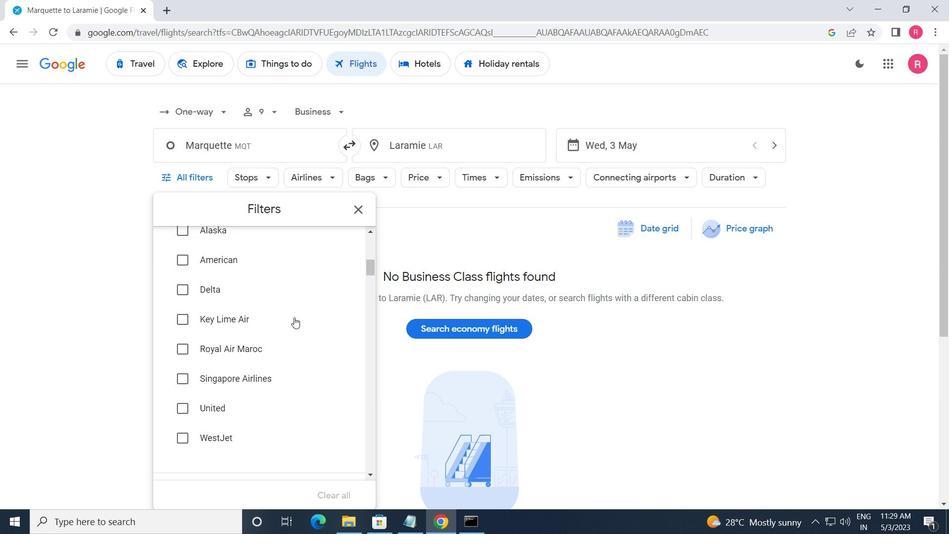 
Action: Mouse scrolled (294, 318) with delta (0, 0)
Screenshot: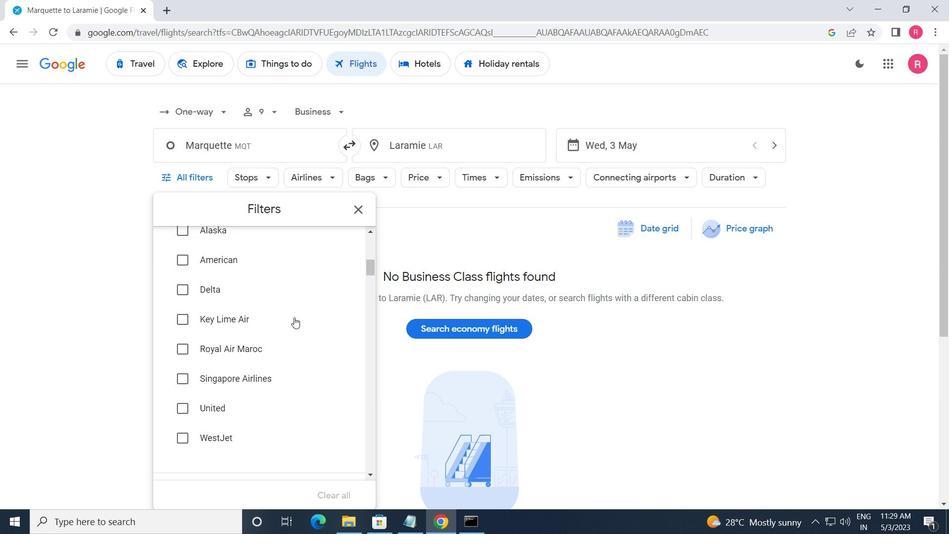
Action: Mouse scrolled (294, 318) with delta (0, 0)
Screenshot: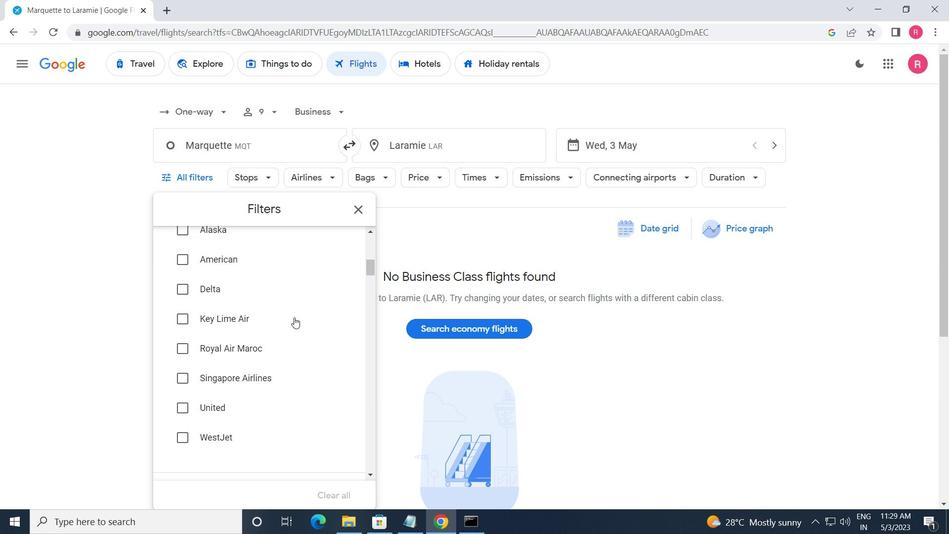
Action: Mouse scrolled (294, 318) with delta (0, 0)
Screenshot: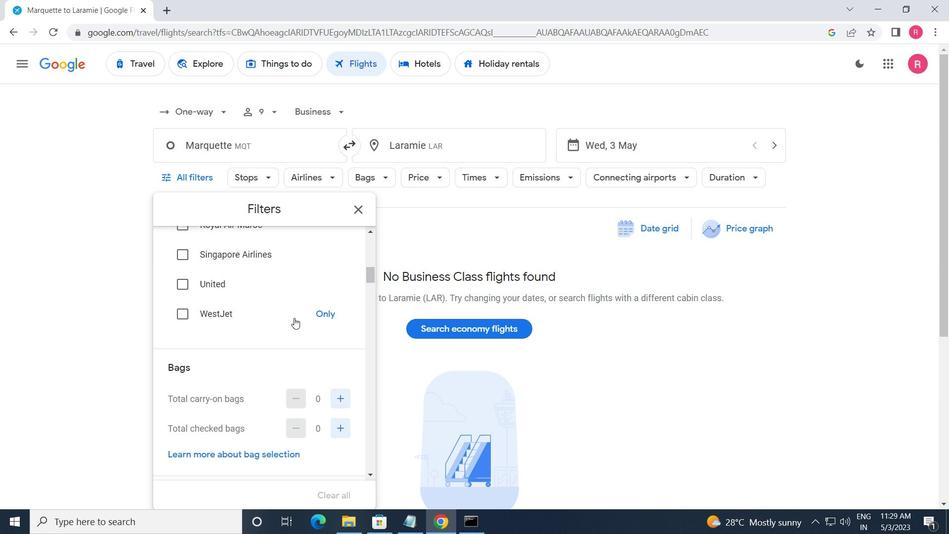 
Action: Mouse moved to (345, 337)
Screenshot: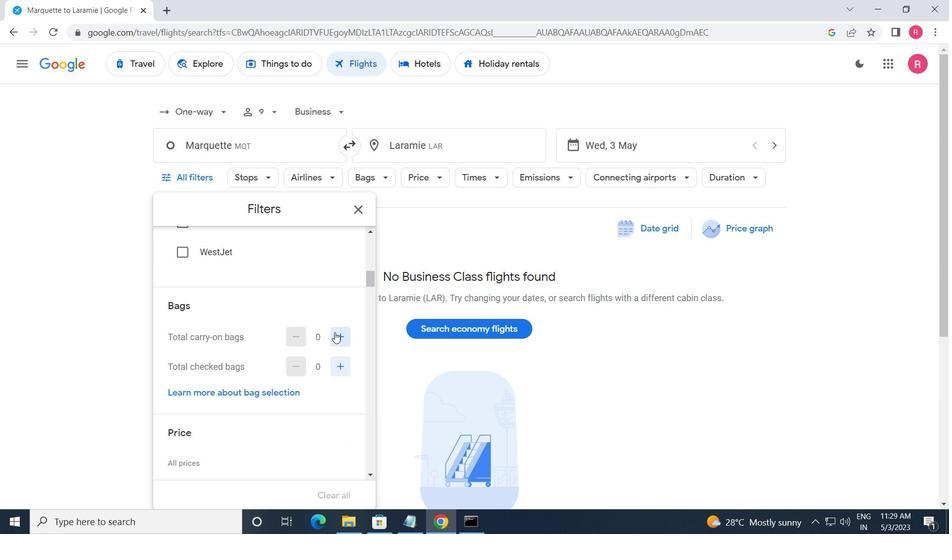 
Action: Mouse pressed left at (345, 337)
Screenshot: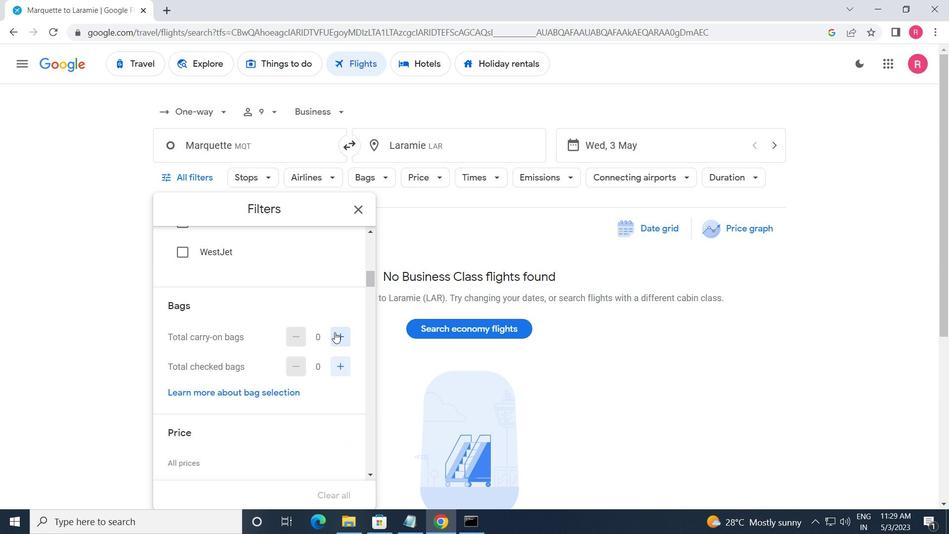 
Action: Mouse moved to (311, 364)
Screenshot: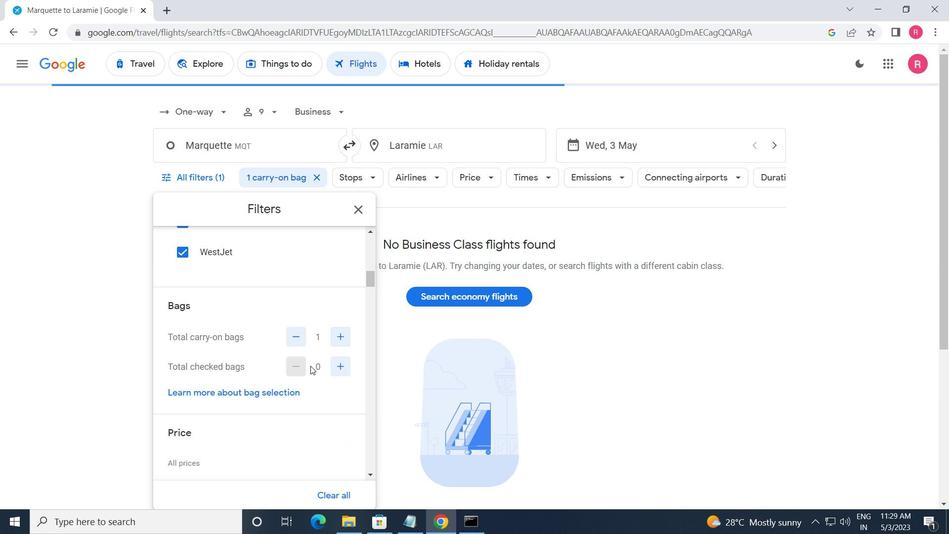 
Action: Mouse scrolled (311, 364) with delta (0, 0)
Screenshot: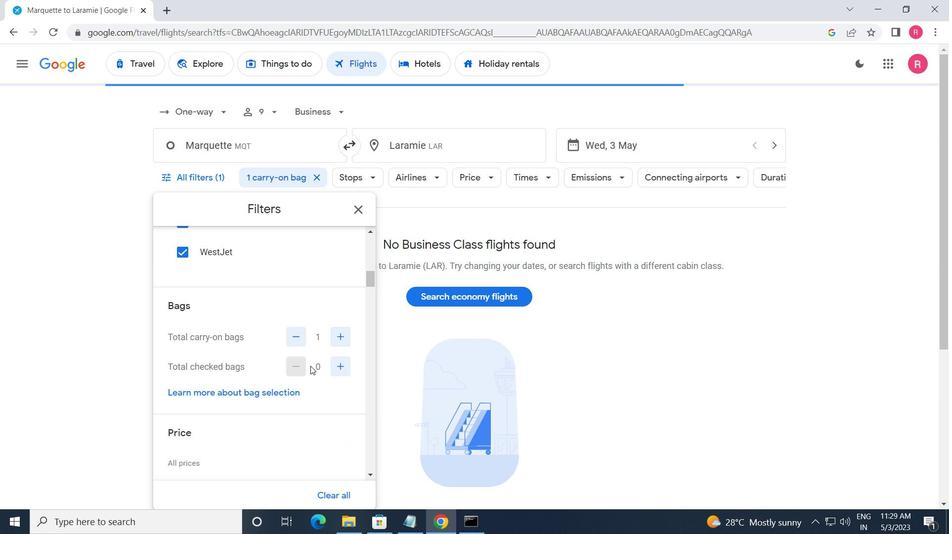 
Action: Mouse moved to (311, 364)
Screenshot: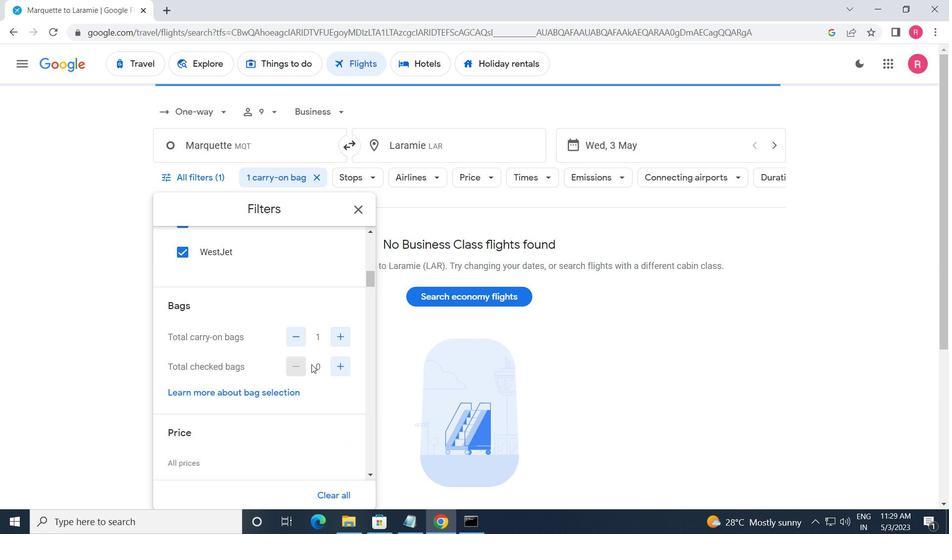 
Action: Mouse scrolled (311, 364) with delta (0, 0)
Screenshot: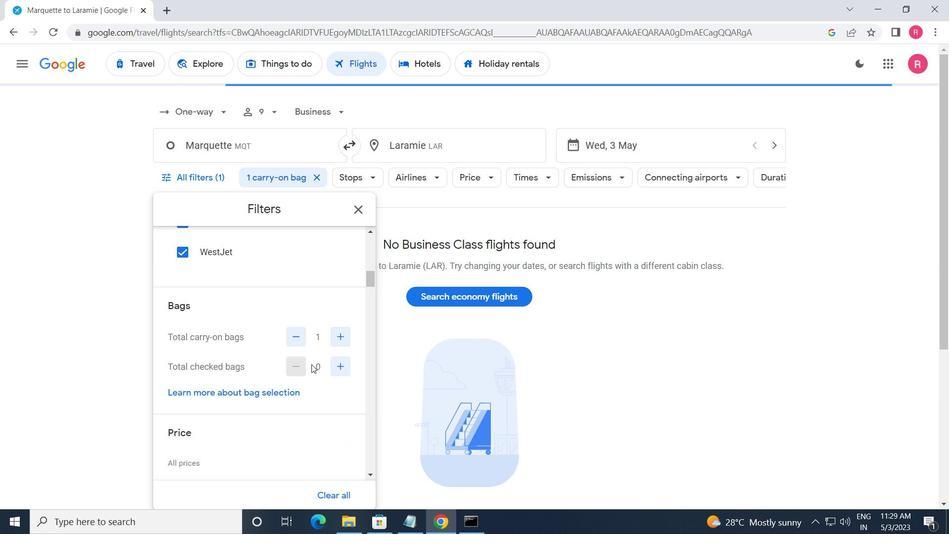 
Action: Mouse moved to (346, 362)
Screenshot: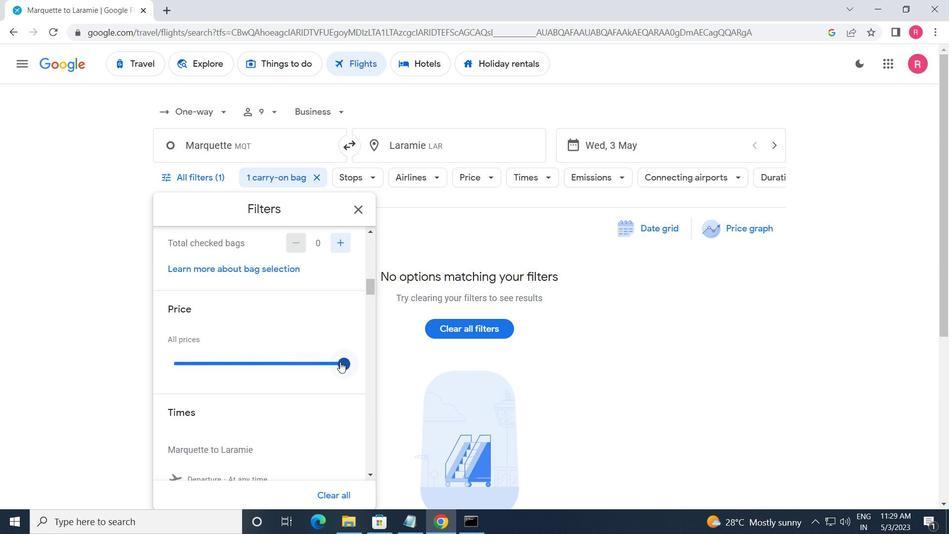 
Action: Mouse pressed left at (346, 362)
Screenshot: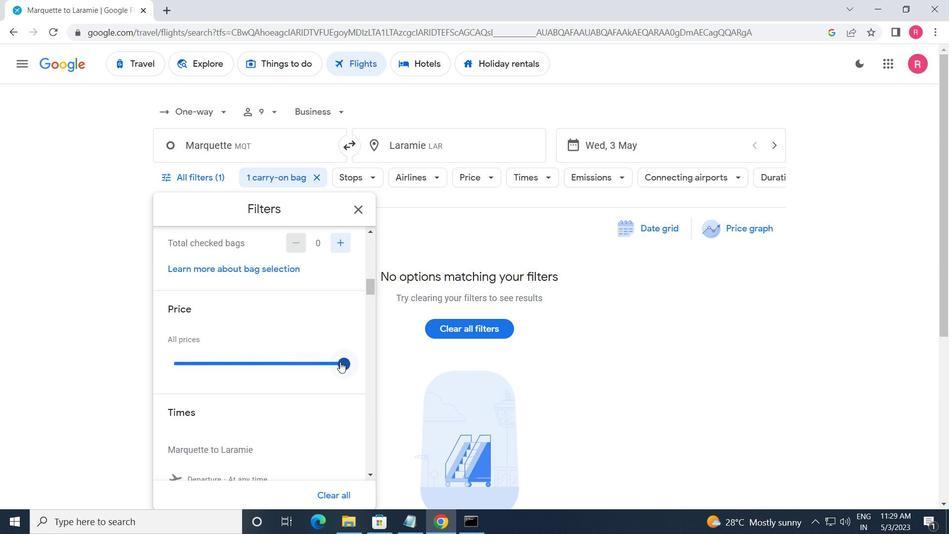 
Action: Mouse moved to (347, 362)
Screenshot: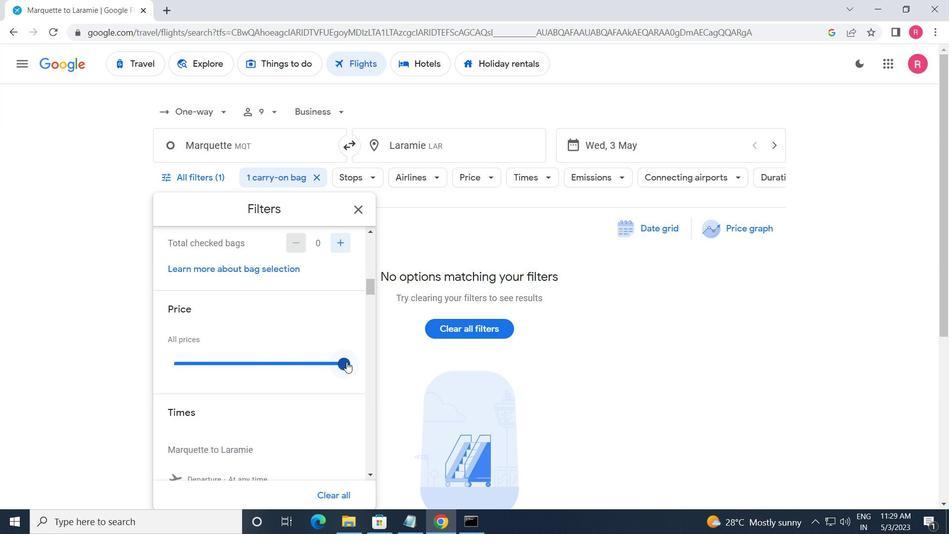 
Action: Mouse scrolled (347, 361) with delta (0, 0)
Screenshot: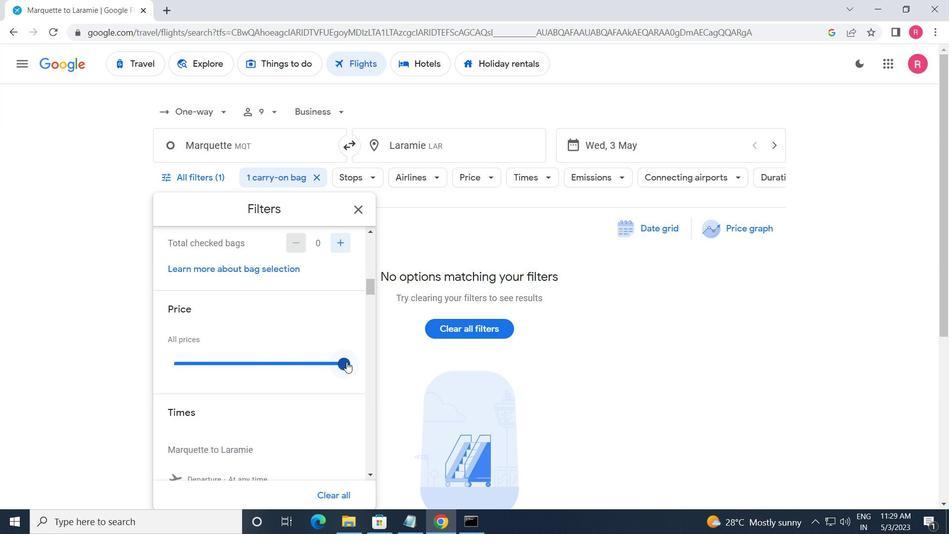 
Action: Mouse moved to (336, 363)
Screenshot: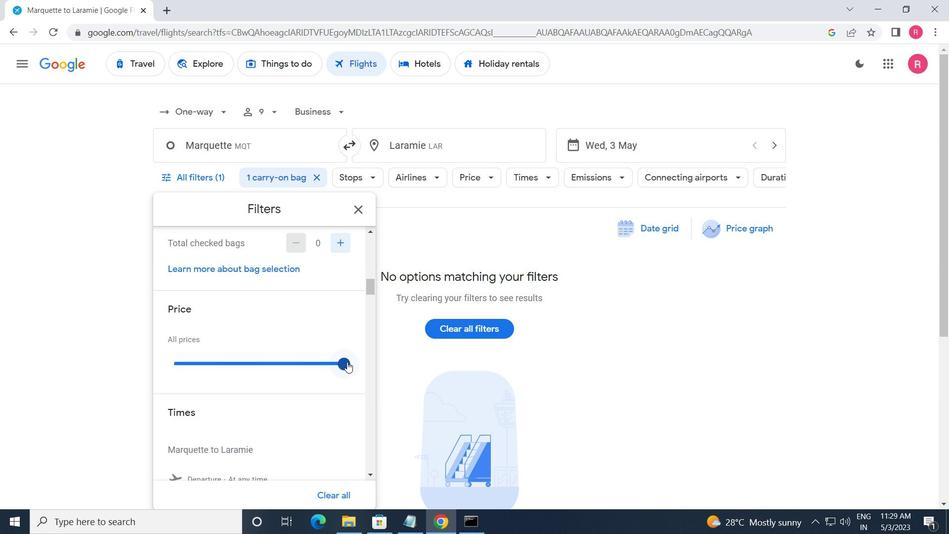
Action: Mouse scrolled (336, 363) with delta (0, 0)
Screenshot: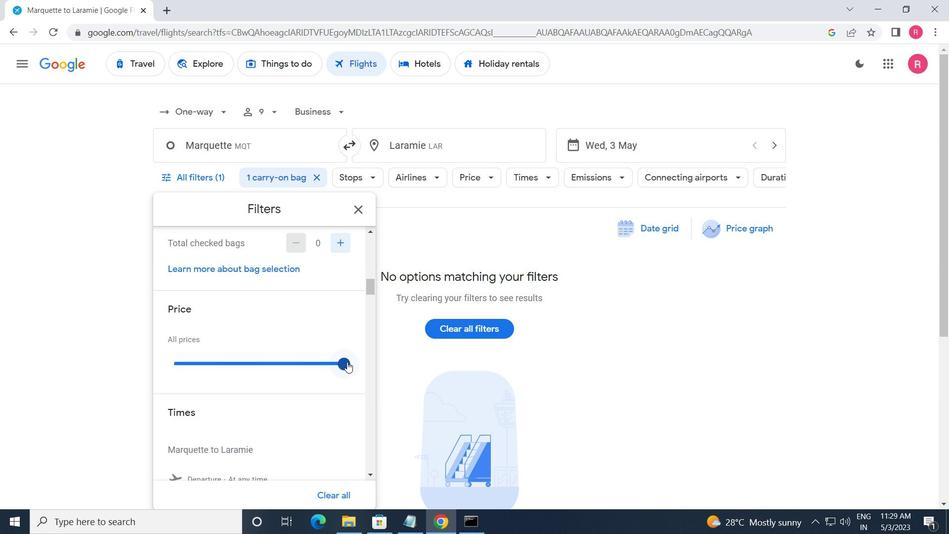 
Action: Mouse moved to (182, 374)
Screenshot: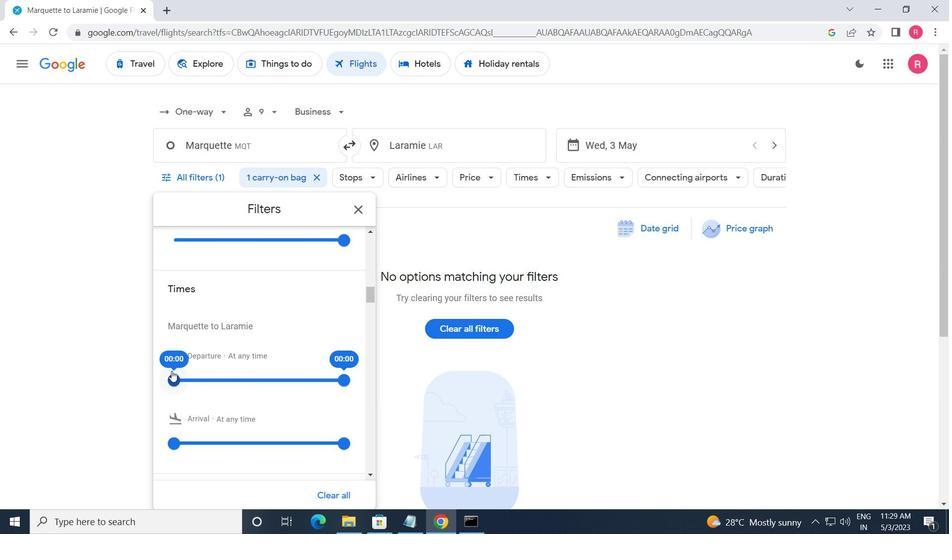 
Action: Mouse pressed left at (182, 374)
Screenshot: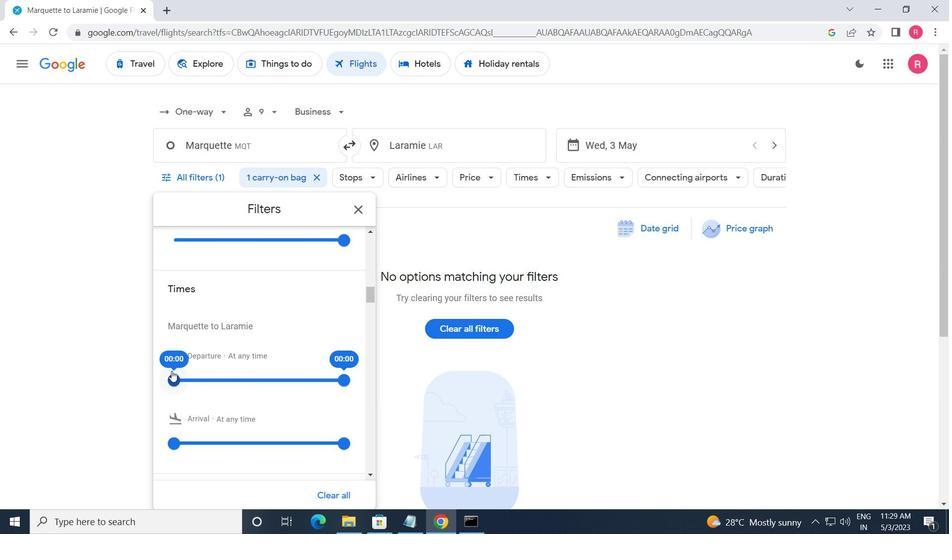 
Action: Mouse moved to (341, 381)
Screenshot: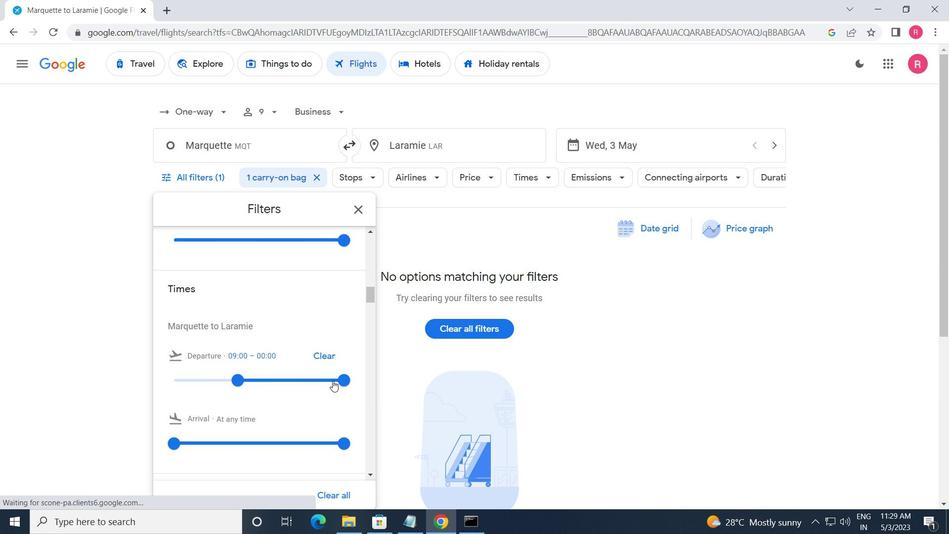 
Action: Mouse pressed left at (341, 381)
Screenshot: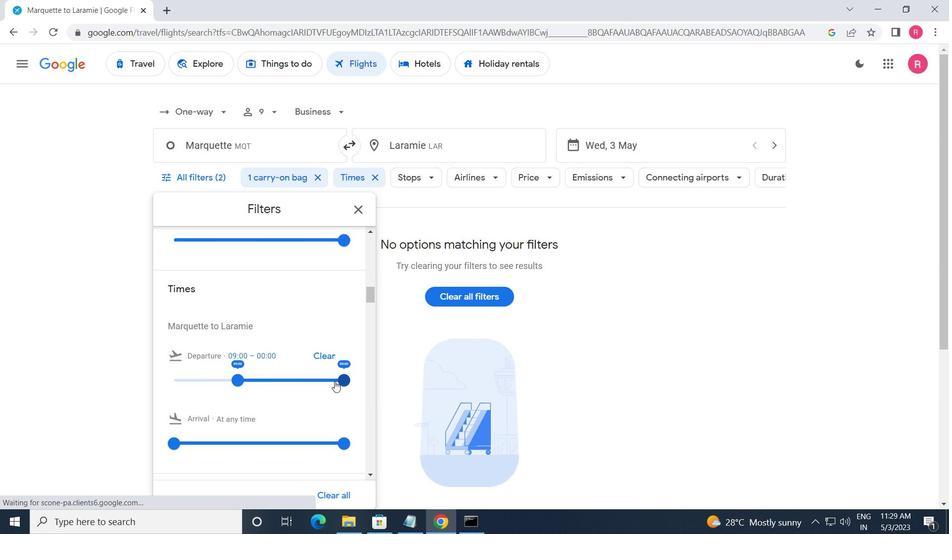 
Action: Mouse moved to (358, 213)
Screenshot: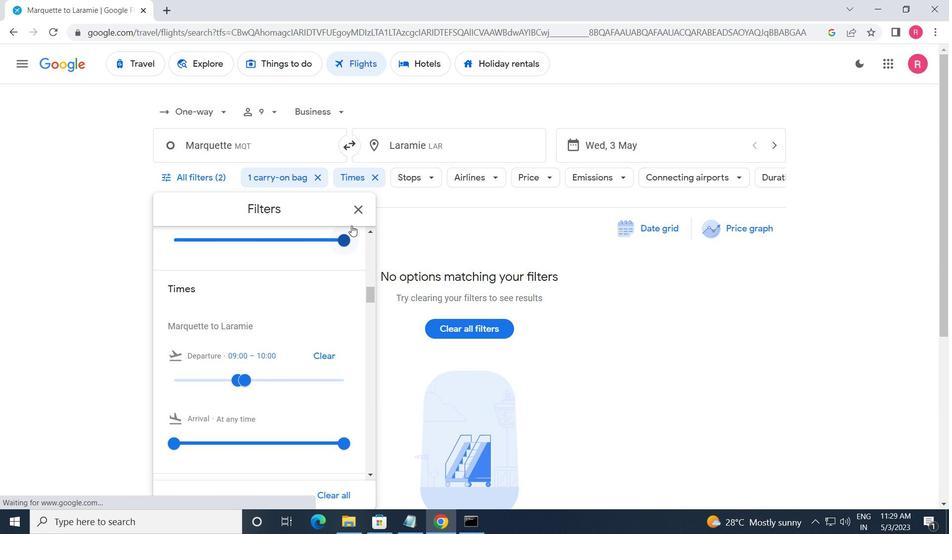 
Action: Mouse pressed left at (358, 213)
Screenshot: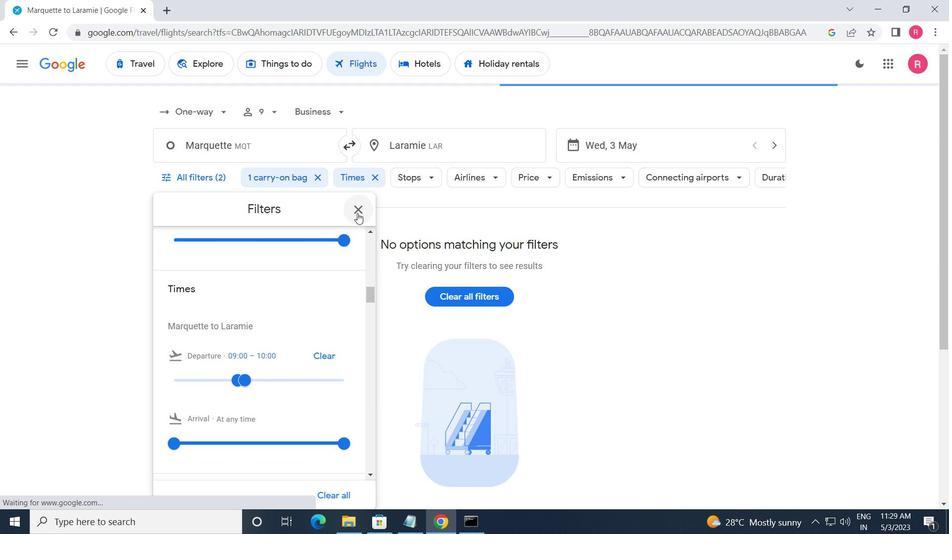 
Action: Mouse moved to (342, 251)
Screenshot: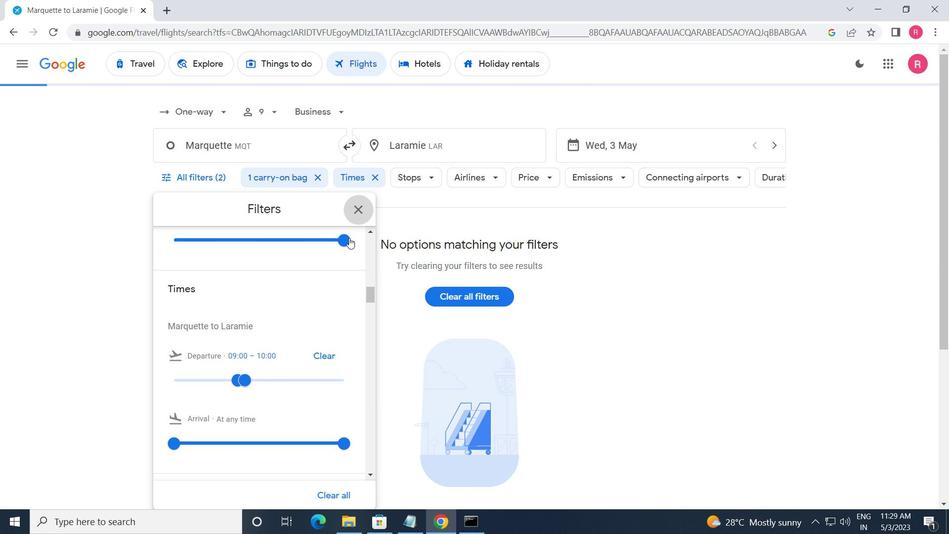 
